 Task: Add Megafood Methyl B12 to the cart.
Action: Mouse pressed left at (31, 94)
Screenshot: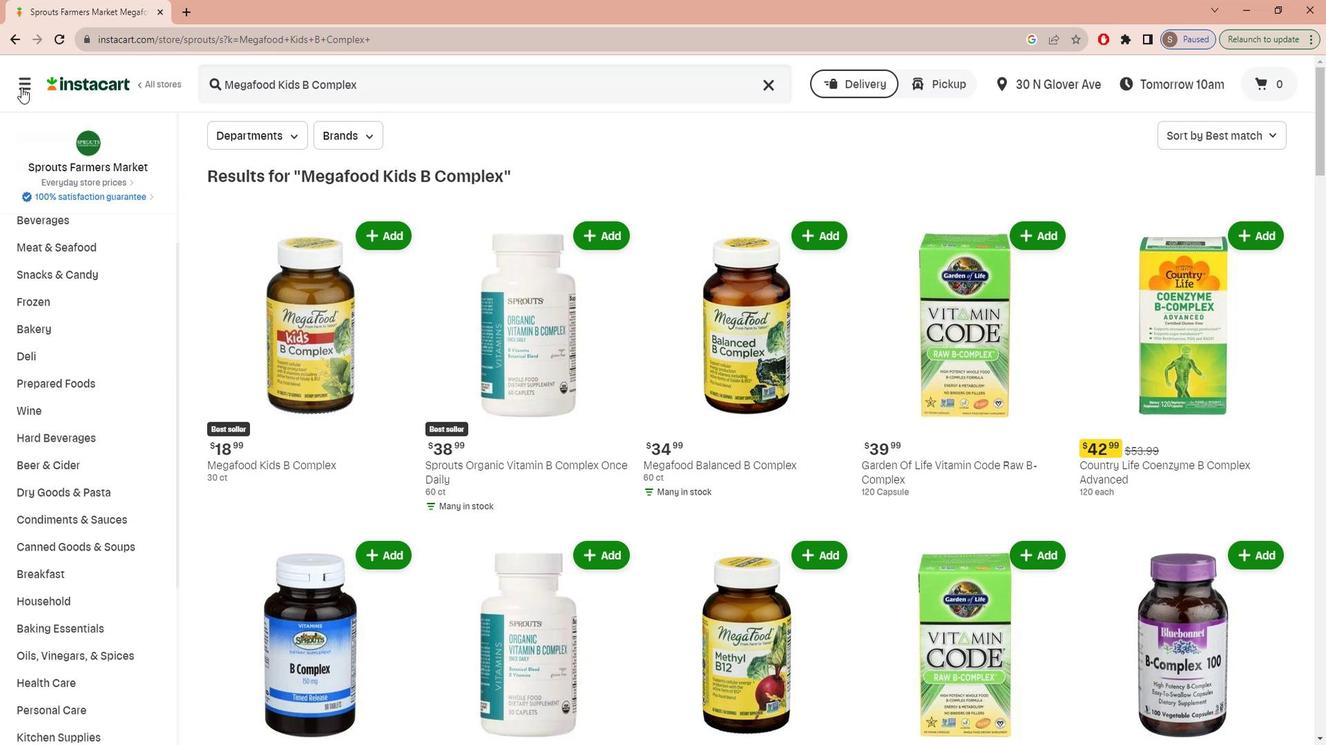 
Action: Mouse moved to (29, 183)
Screenshot: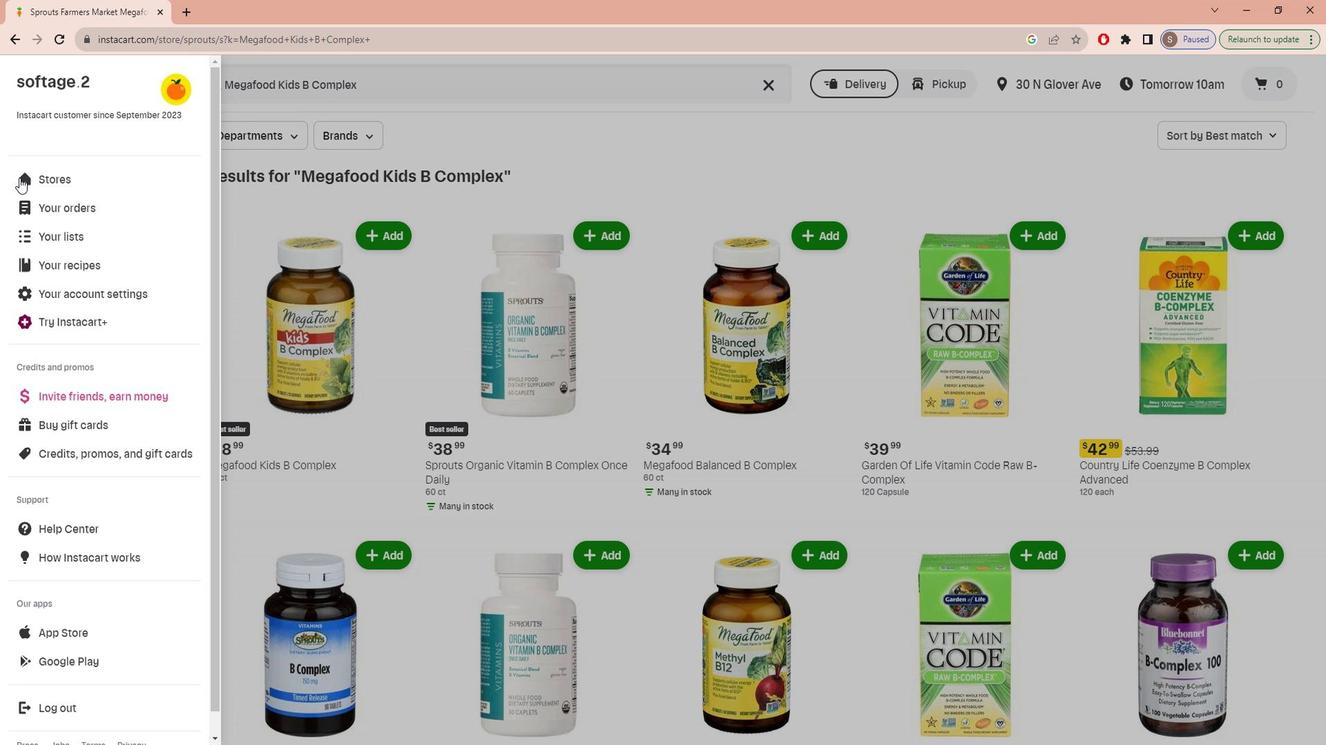 
Action: Mouse pressed left at (29, 183)
Screenshot: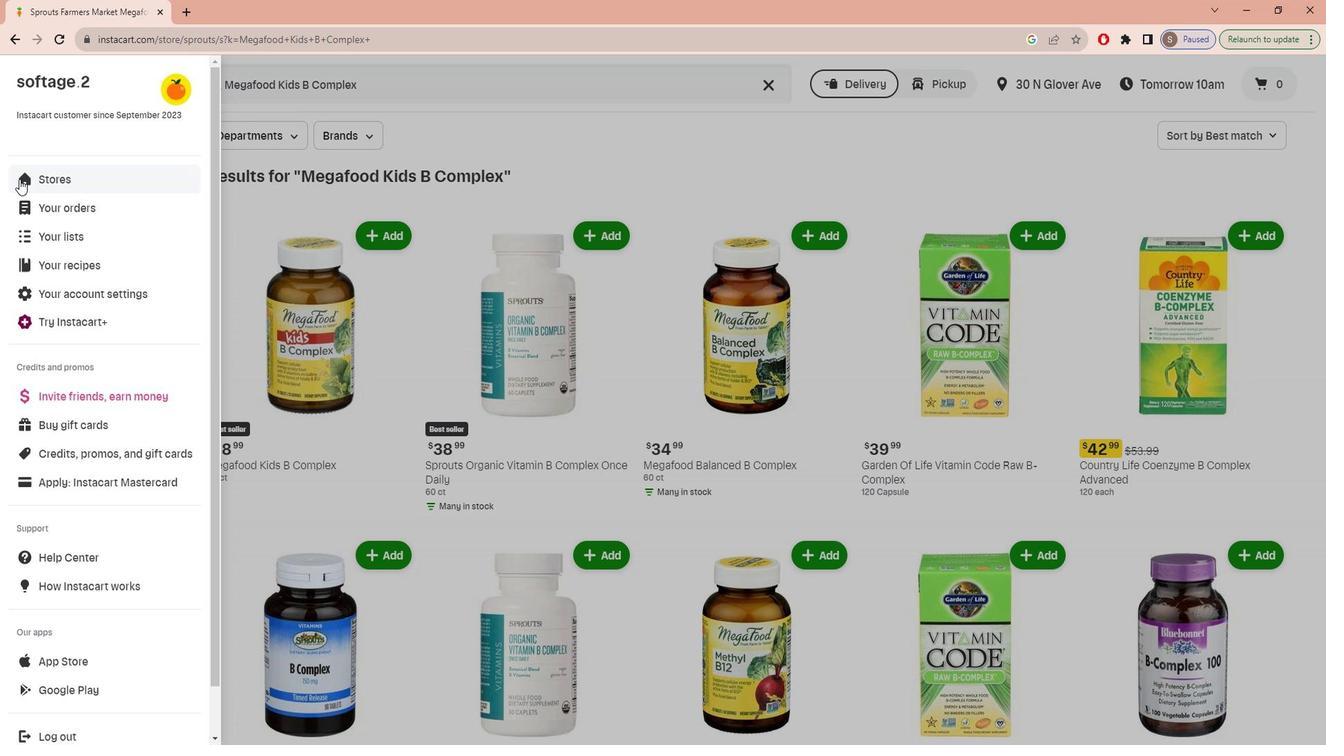 
Action: Mouse moved to (344, 129)
Screenshot: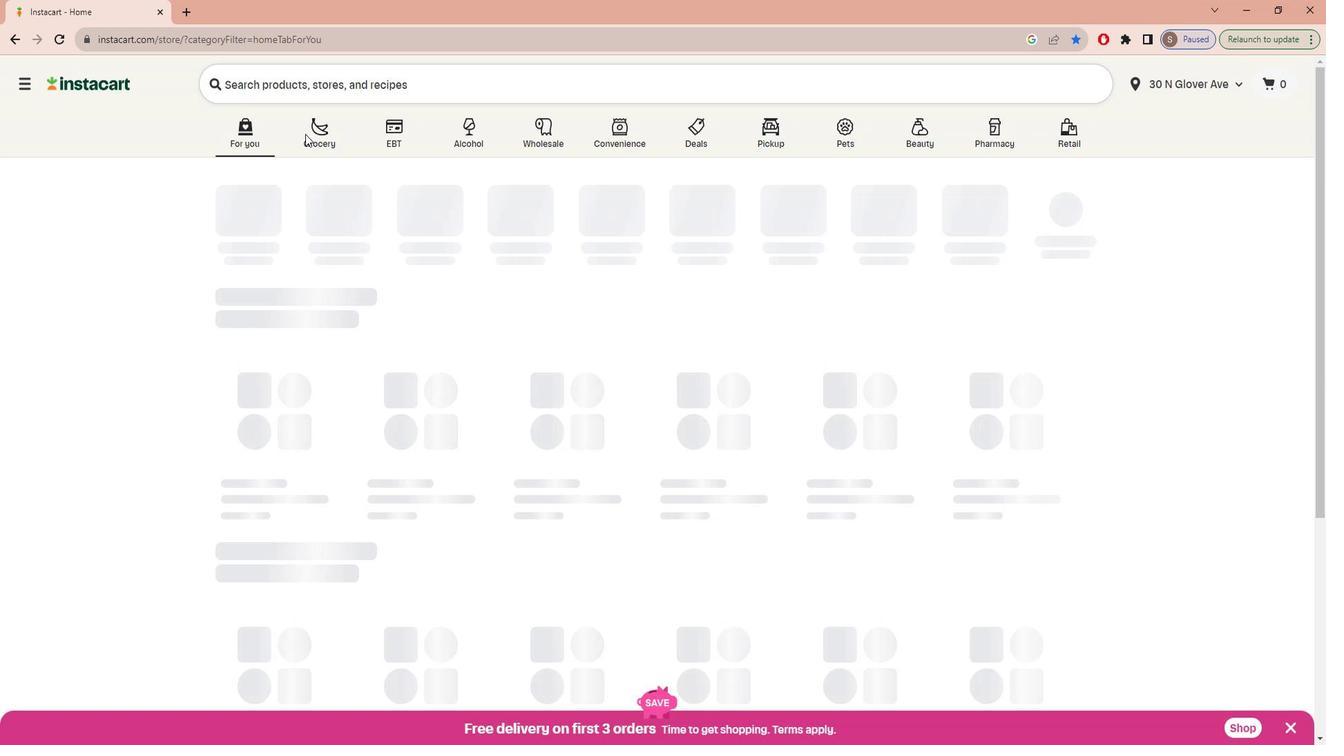 
Action: Mouse pressed left at (344, 129)
Screenshot: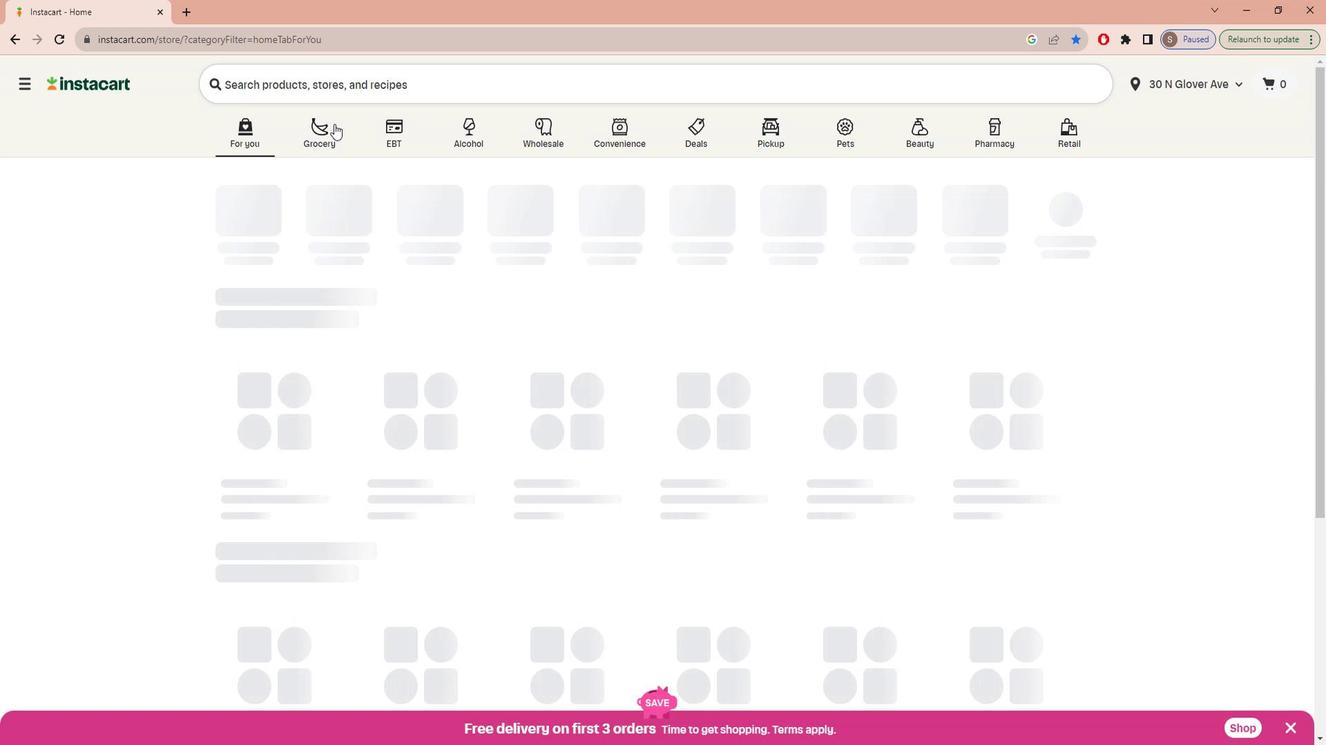 
Action: Mouse moved to (326, 405)
Screenshot: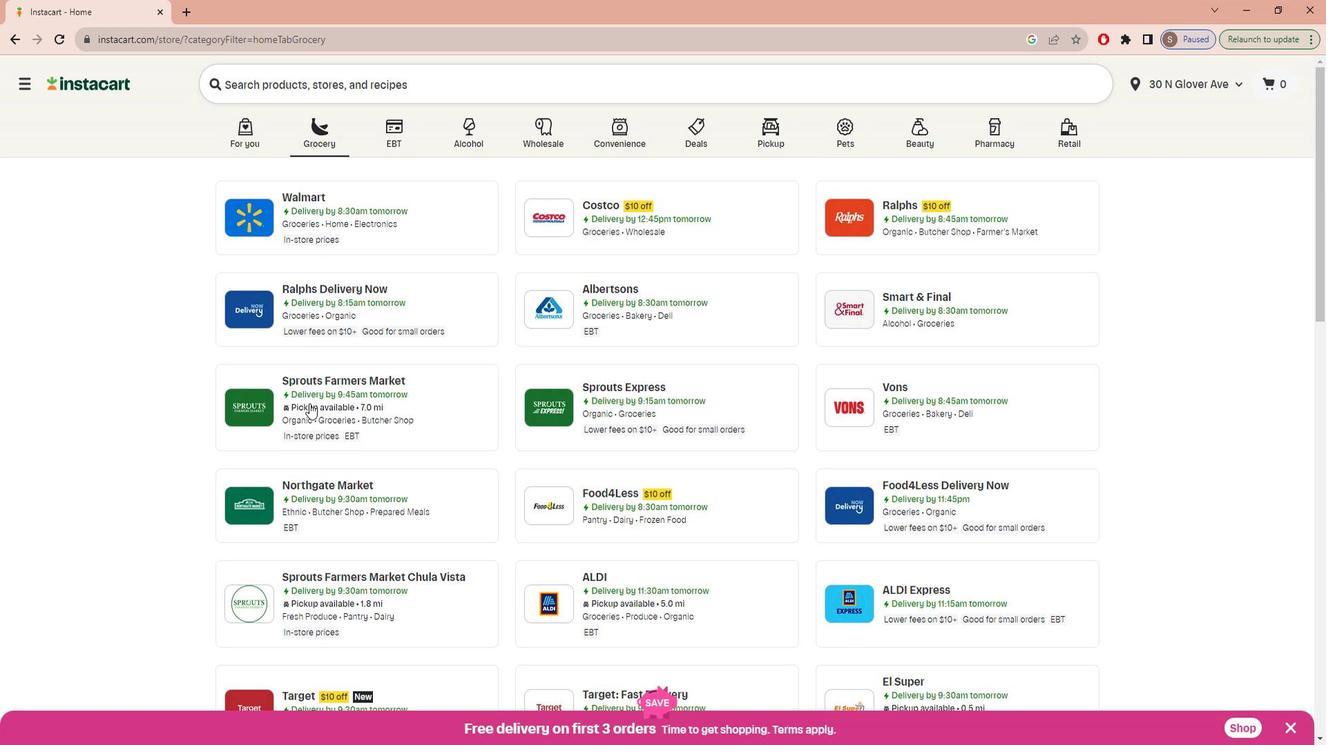 
Action: Mouse pressed left at (326, 405)
Screenshot: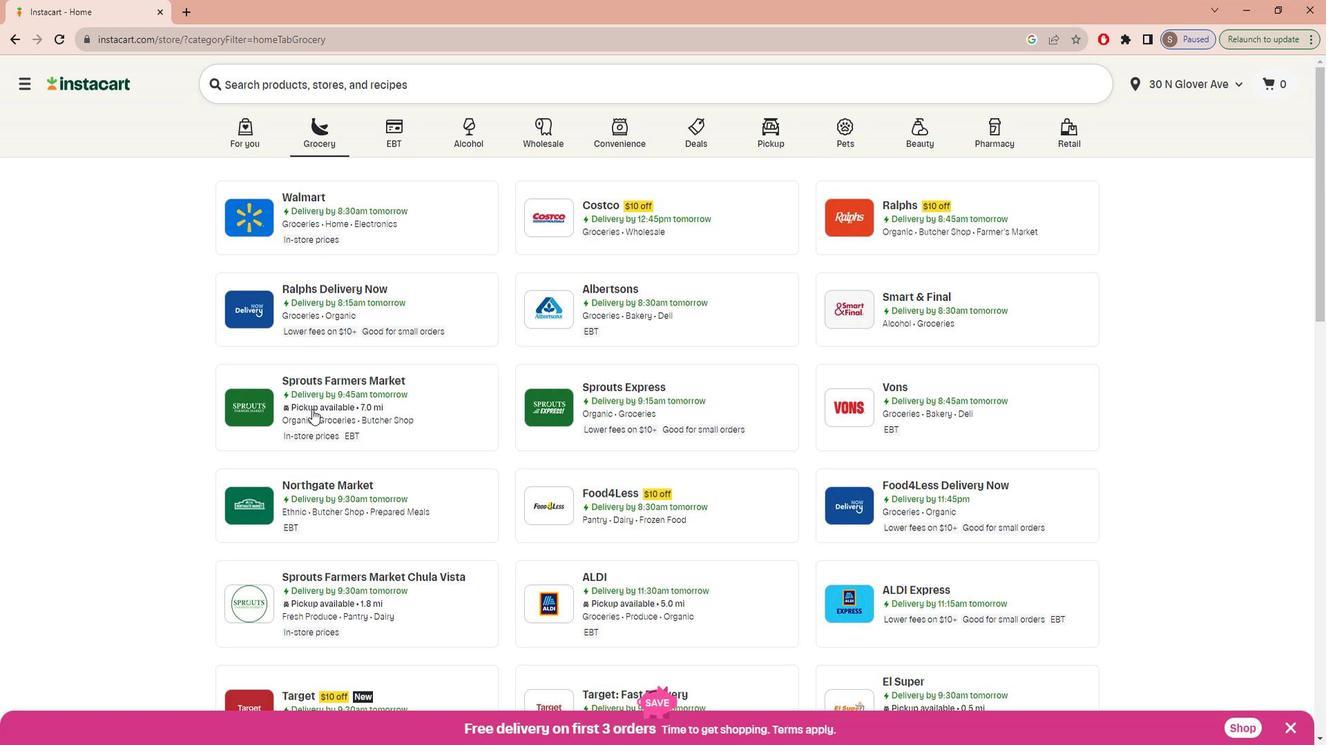 
Action: Mouse moved to (96, 505)
Screenshot: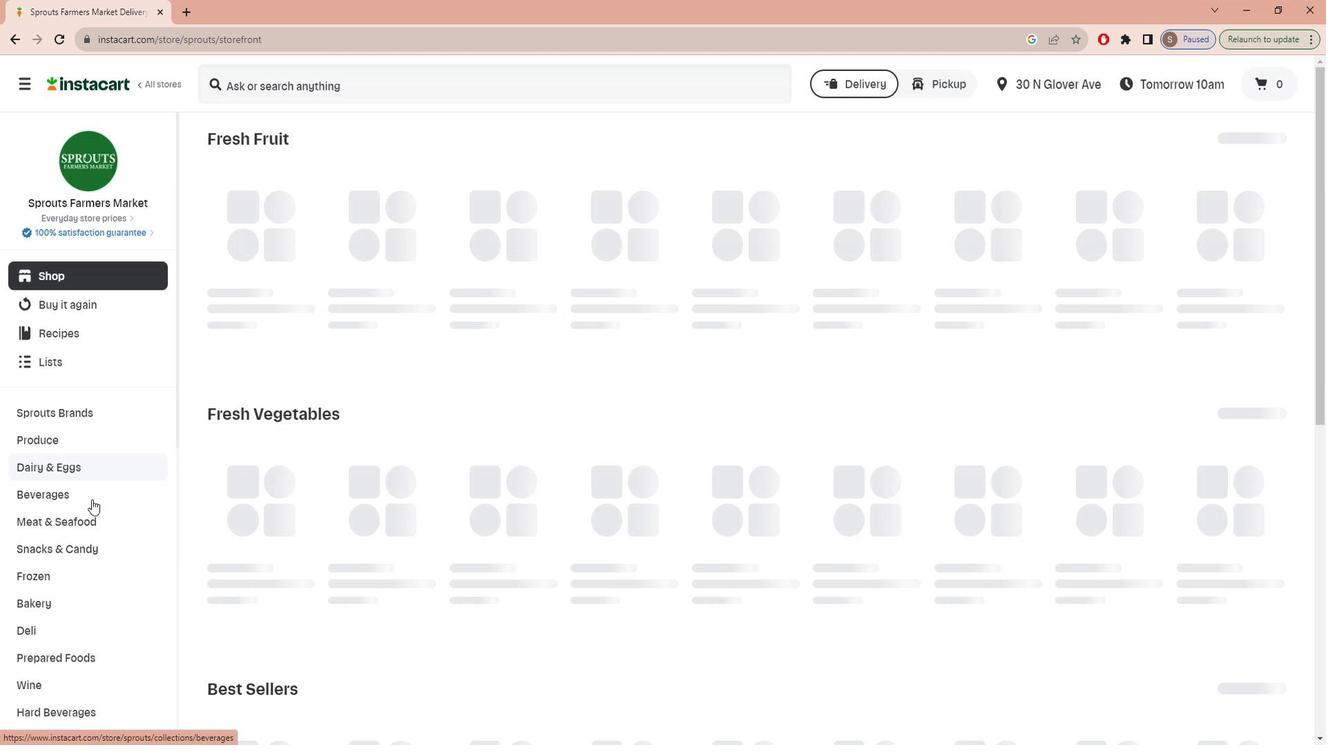 
Action: Mouse scrolled (96, 504) with delta (0, 0)
Screenshot: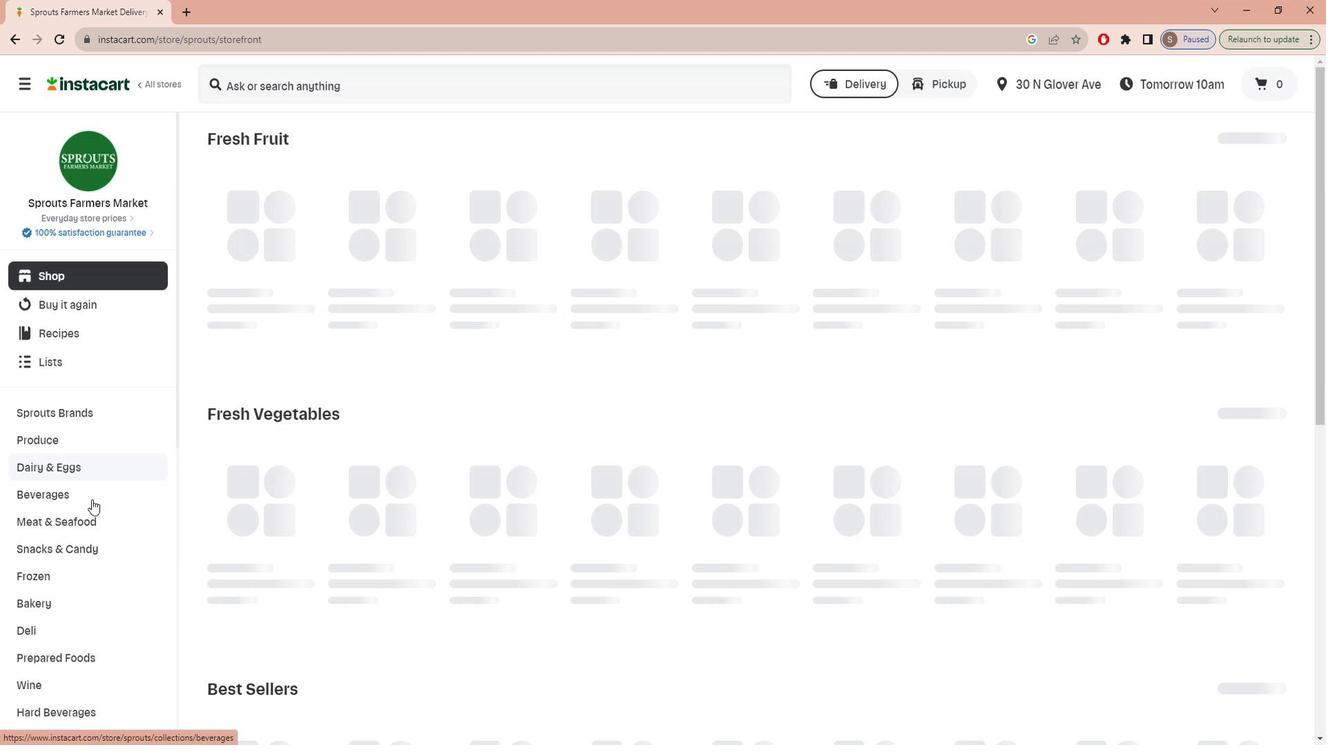 
Action: Mouse moved to (96, 506)
Screenshot: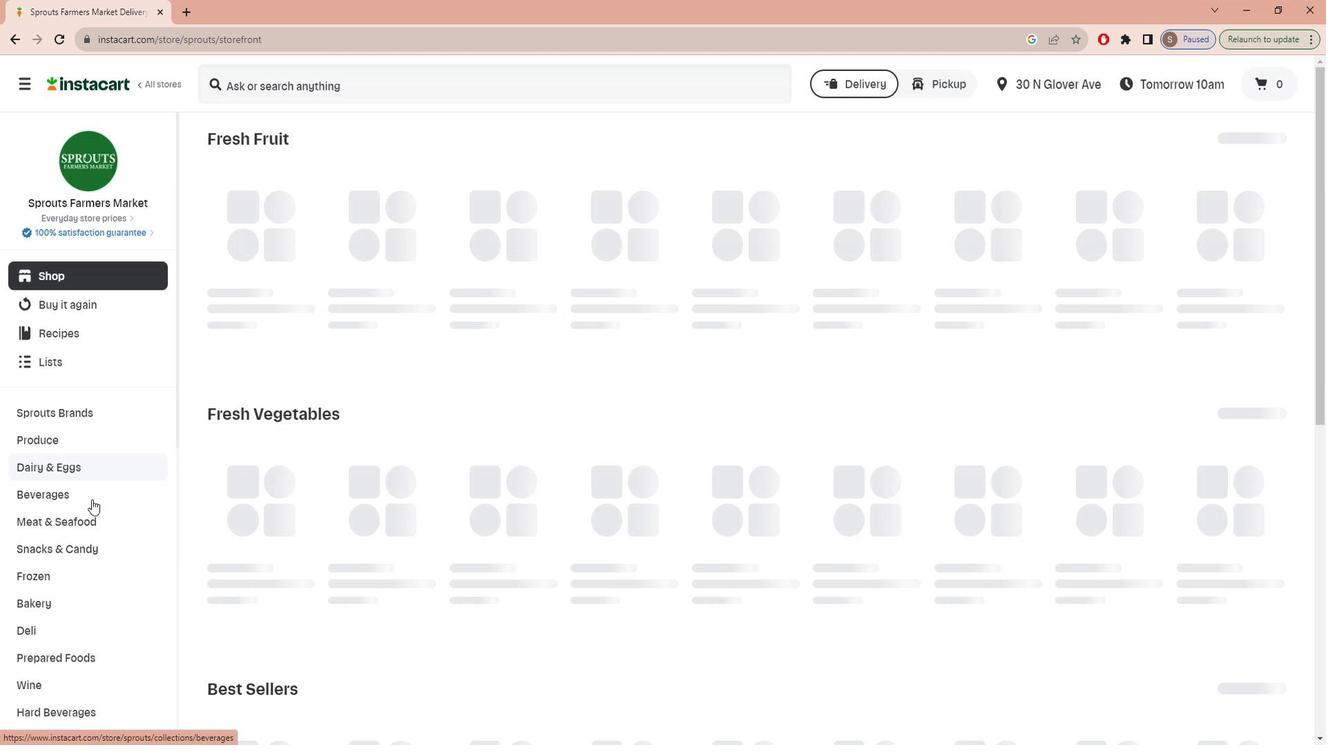 
Action: Mouse scrolled (96, 506) with delta (0, 0)
Screenshot: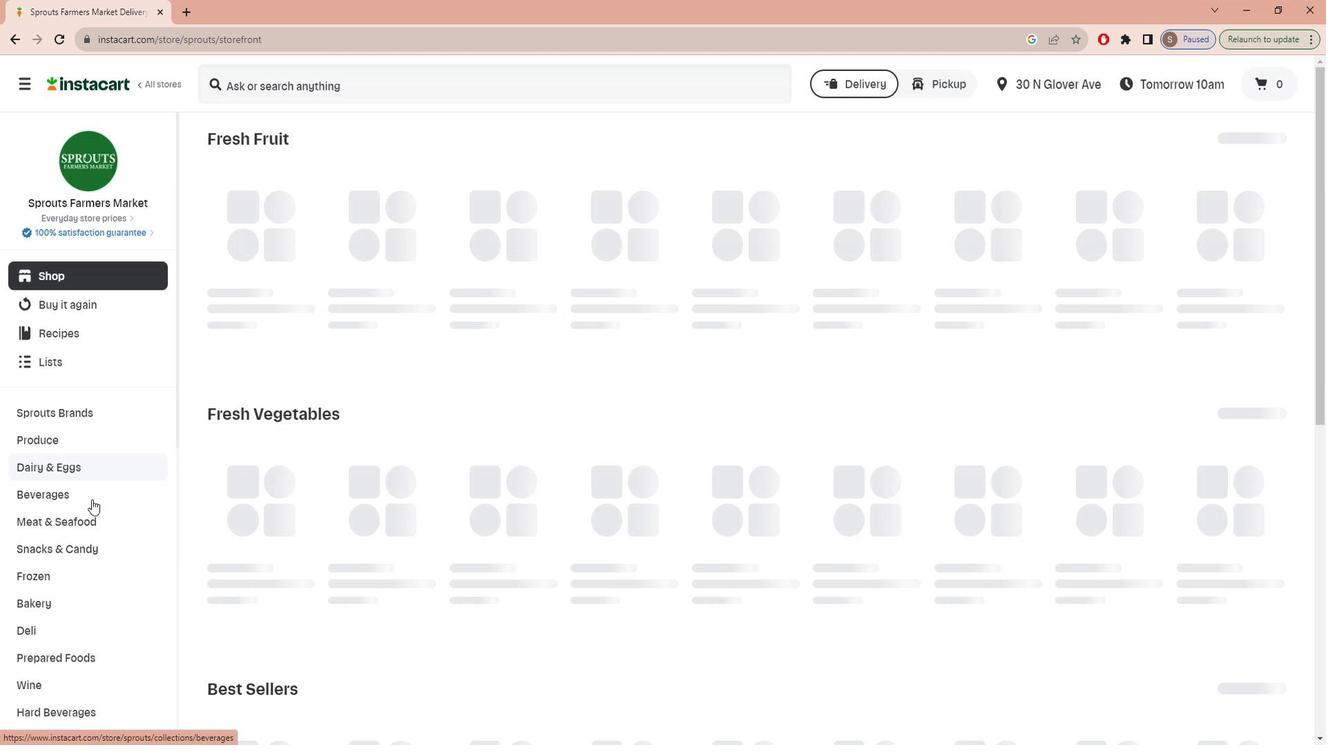 
Action: Mouse moved to (95, 509)
Screenshot: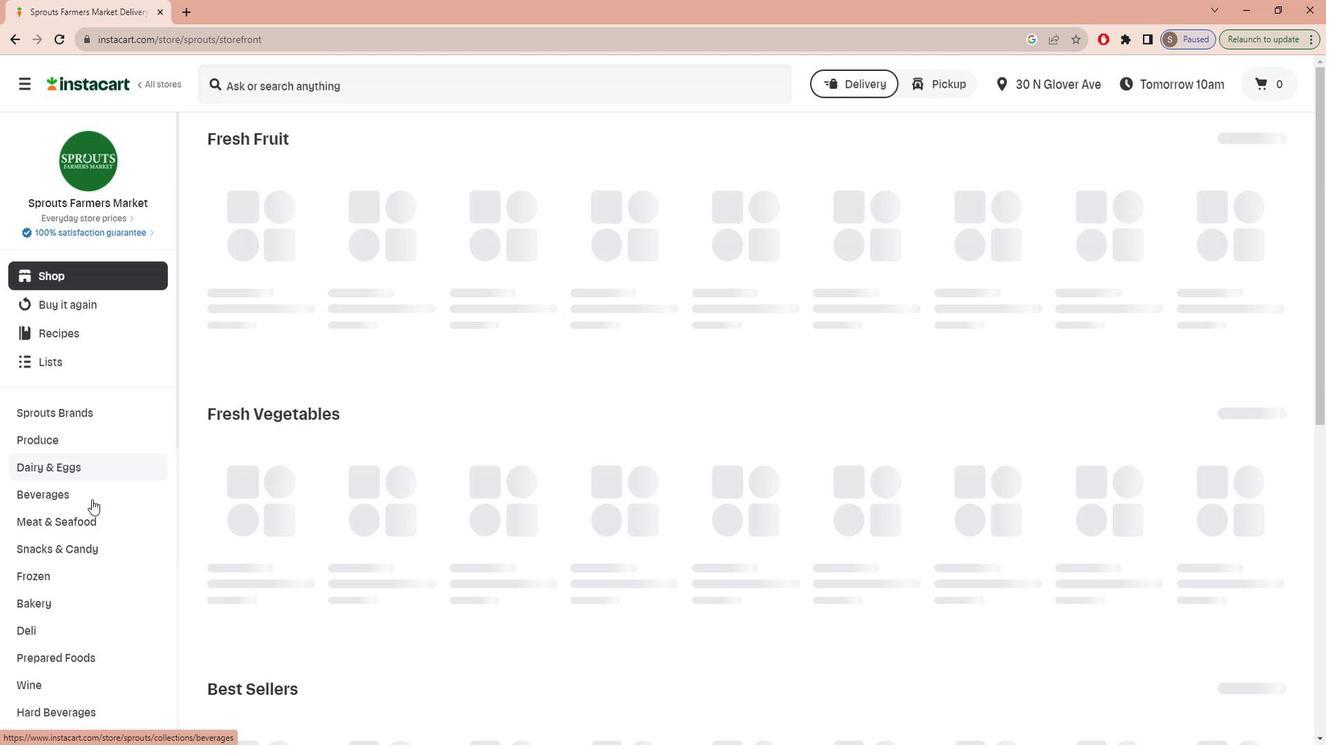 
Action: Mouse scrolled (95, 508) with delta (0, 0)
Screenshot: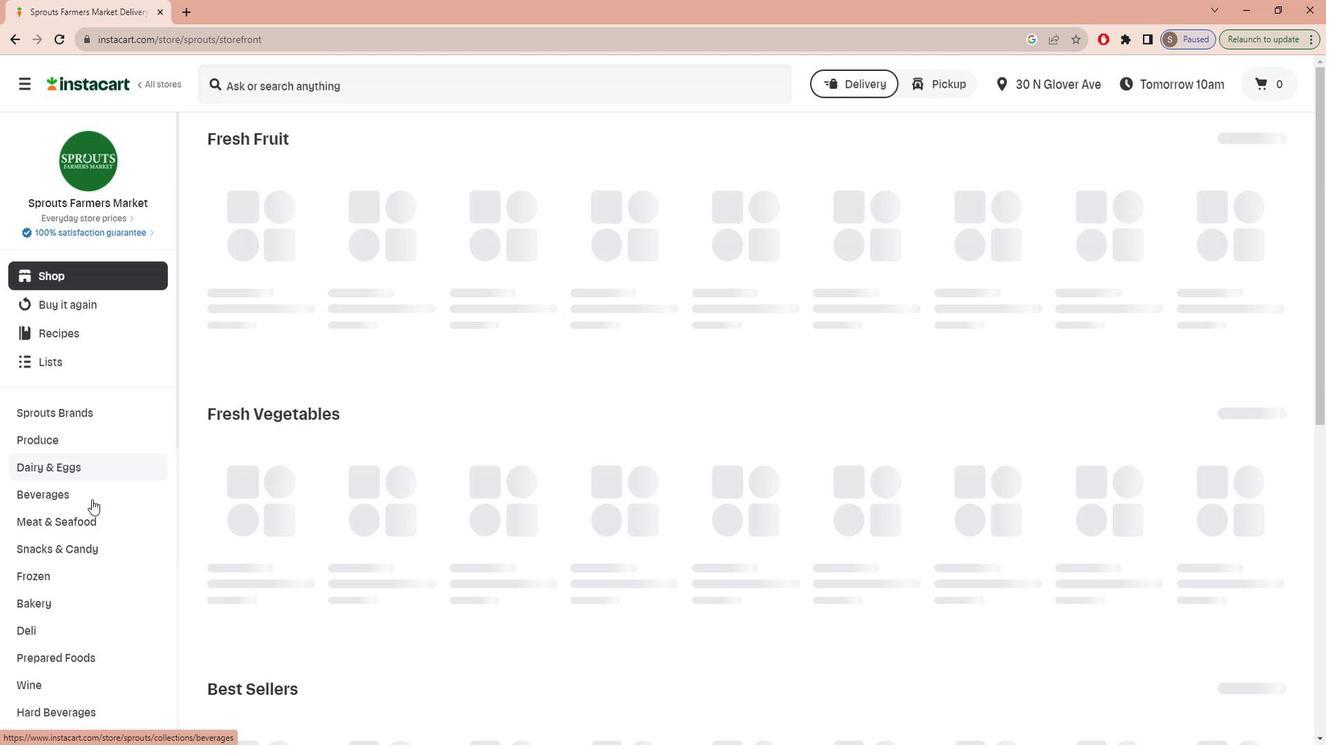 
Action: Mouse moved to (95, 509)
Screenshot: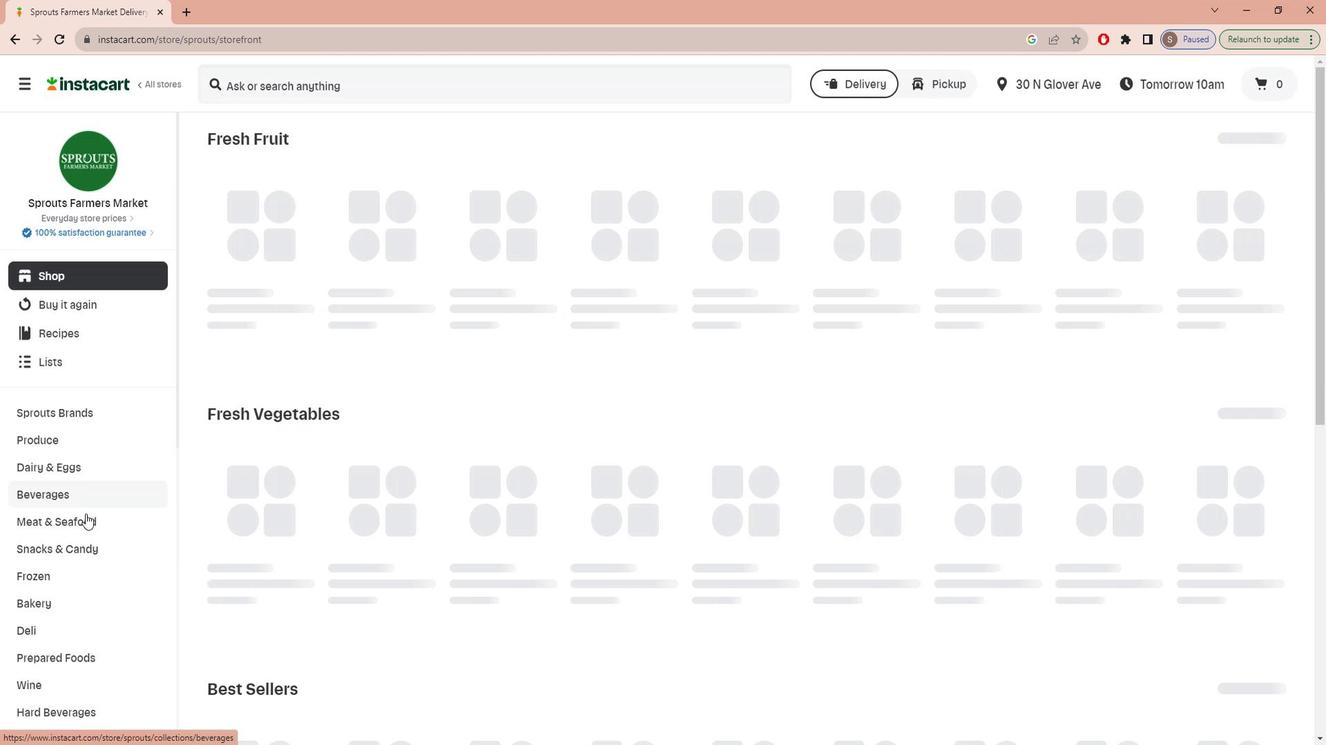 
Action: Mouse scrolled (95, 509) with delta (0, 0)
Screenshot: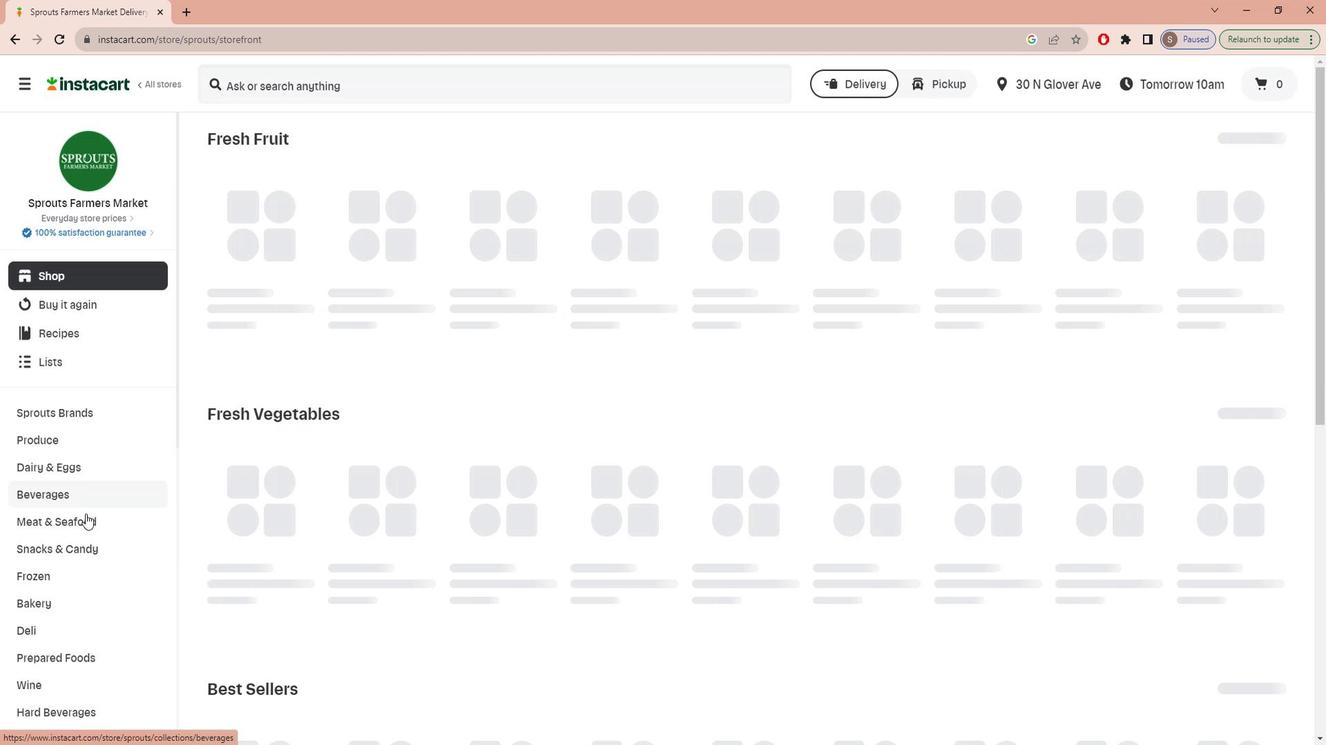 
Action: Mouse scrolled (95, 509) with delta (0, 0)
Screenshot: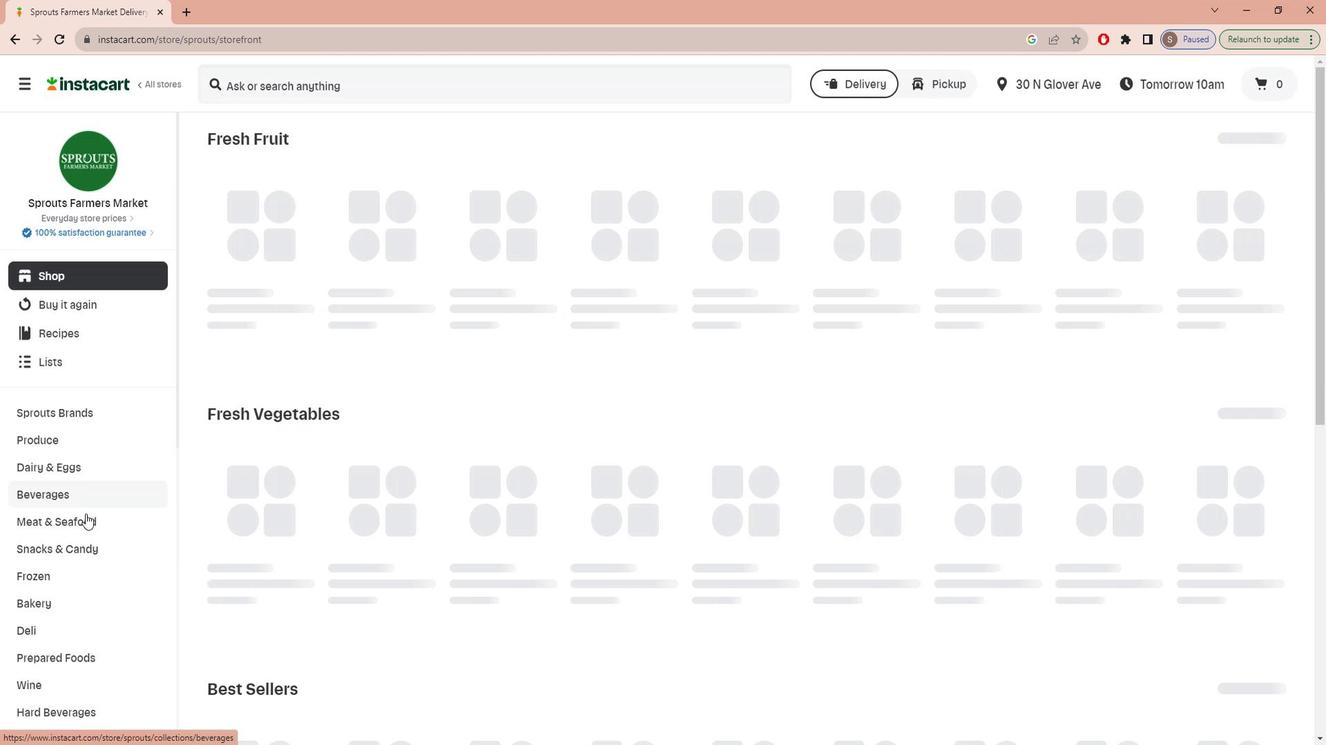 
Action: Mouse scrolled (95, 509) with delta (0, 0)
Screenshot: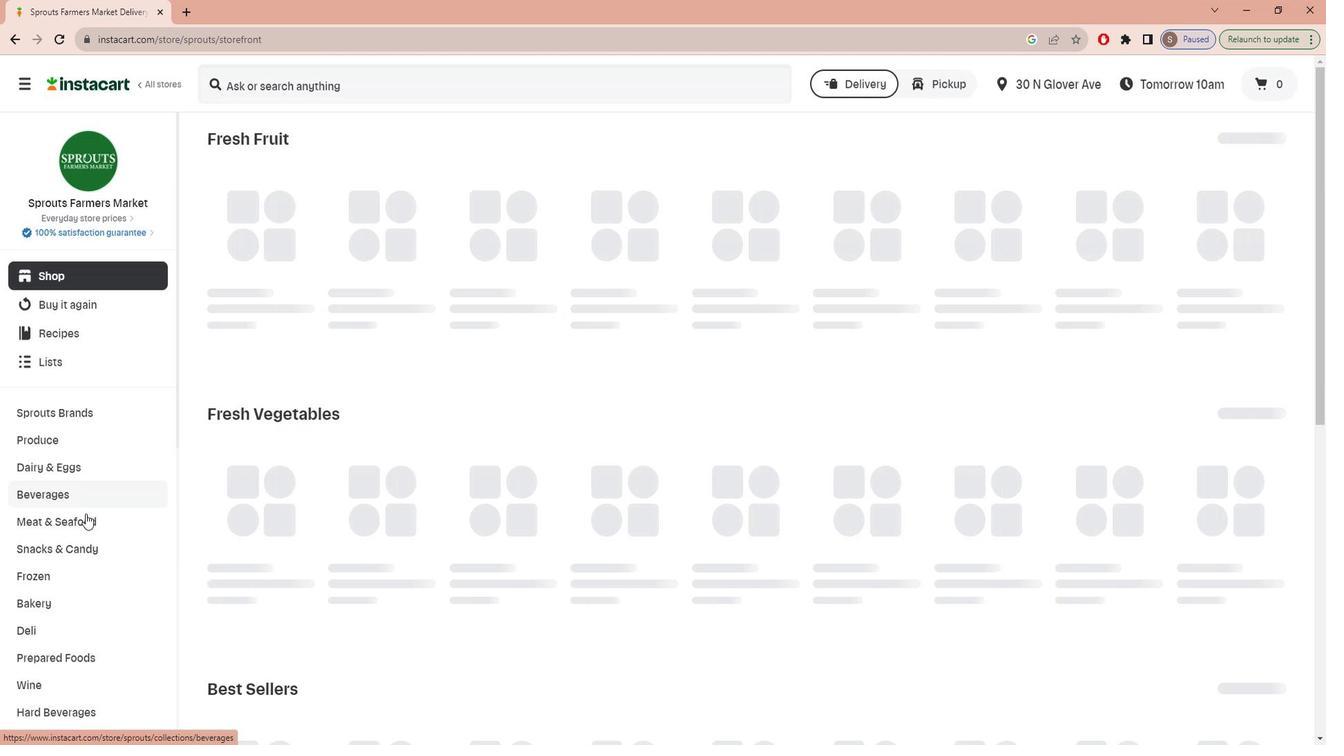 
Action: Mouse scrolled (95, 509) with delta (0, 0)
Screenshot: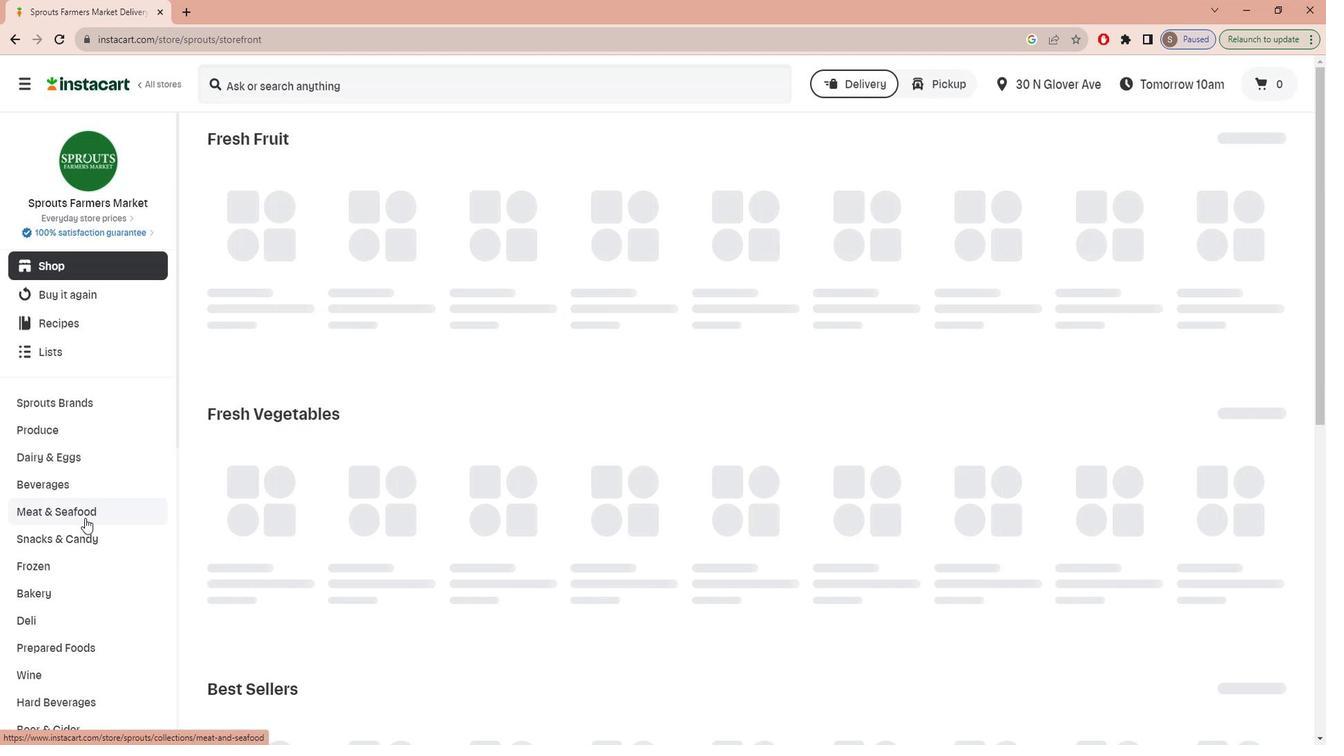 
Action: Mouse moved to (95, 510)
Screenshot: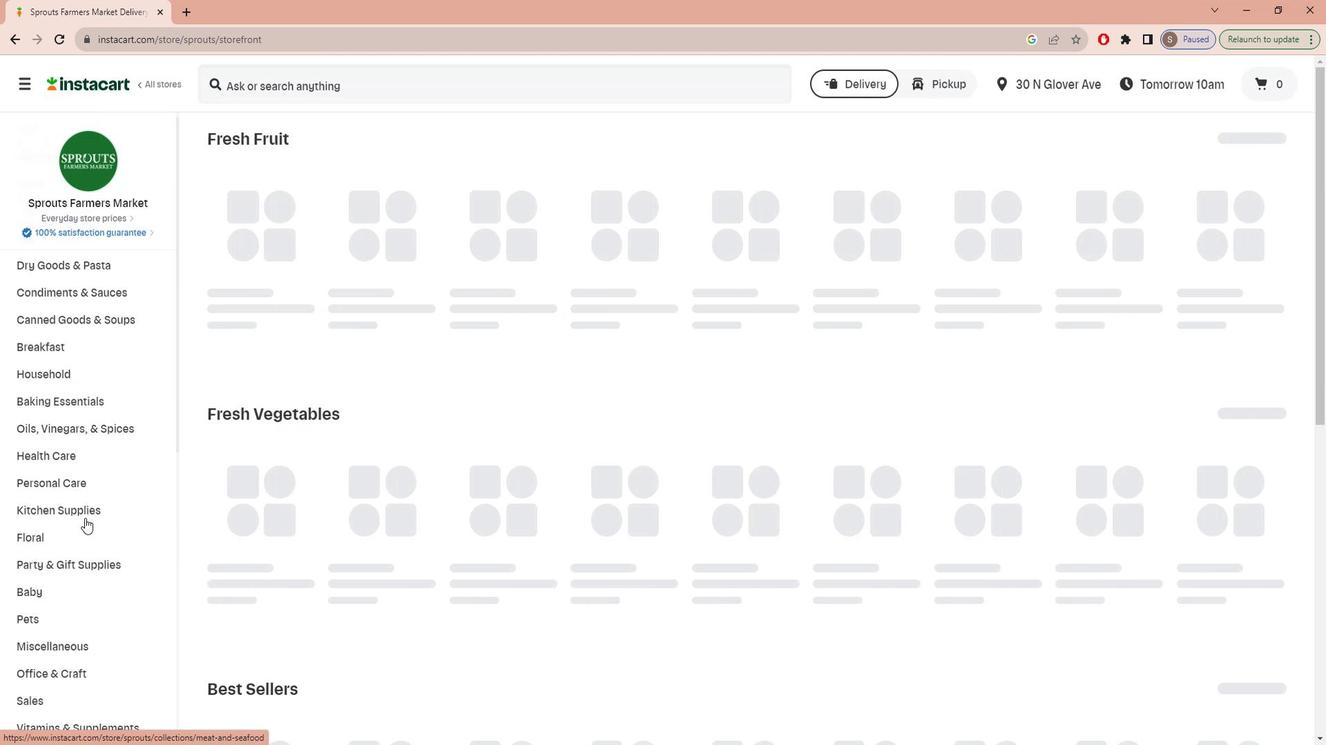
Action: Mouse scrolled (95, 509) with delta (0, 0)
Screenshot: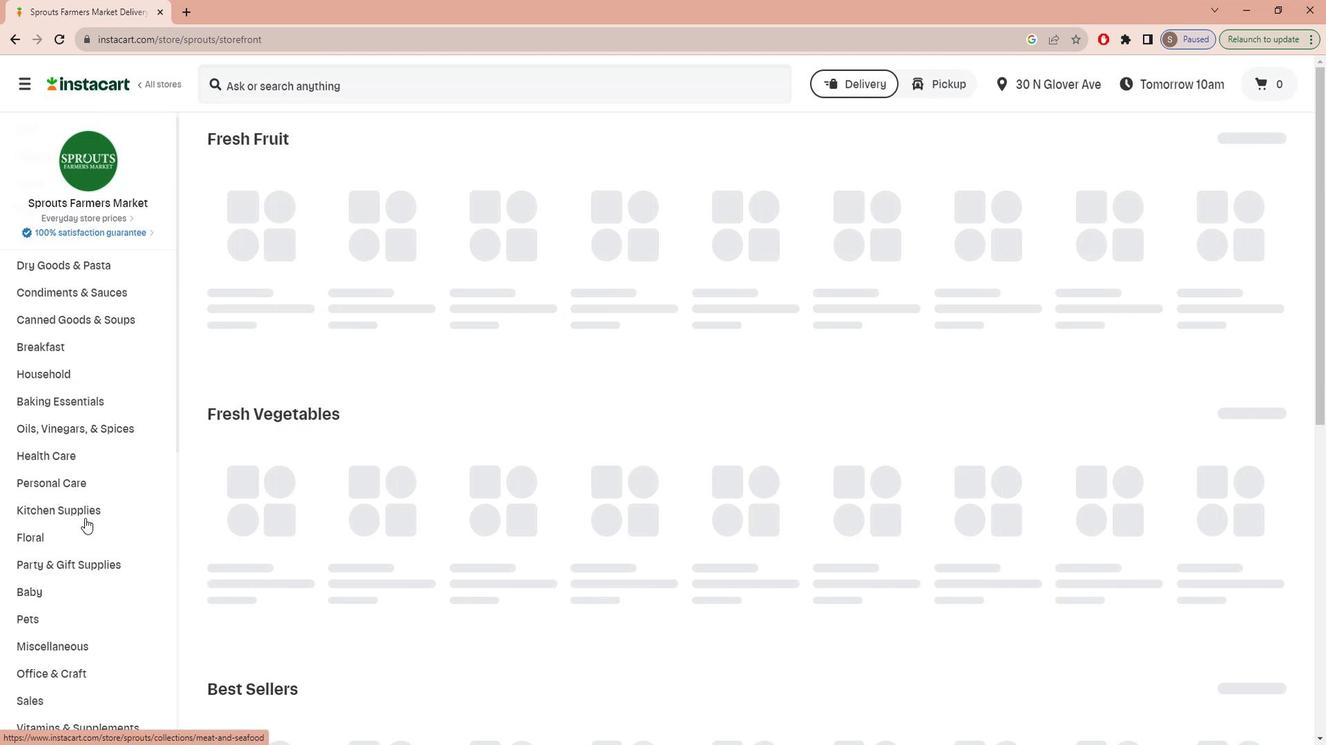 
Action: Mouse moved to (95, 512)
Screenshot: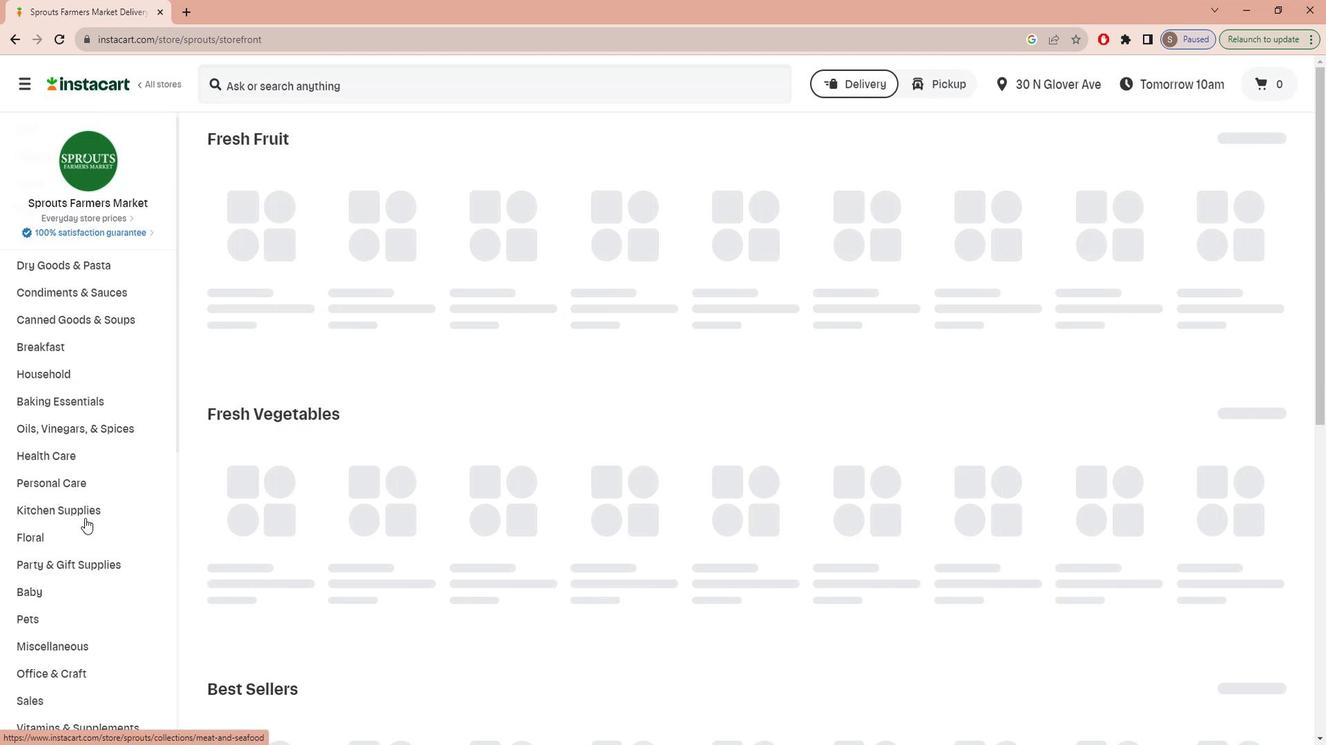 
Action: Mouse scrolled (95, 511) with delta (0, 0)
Screenshot: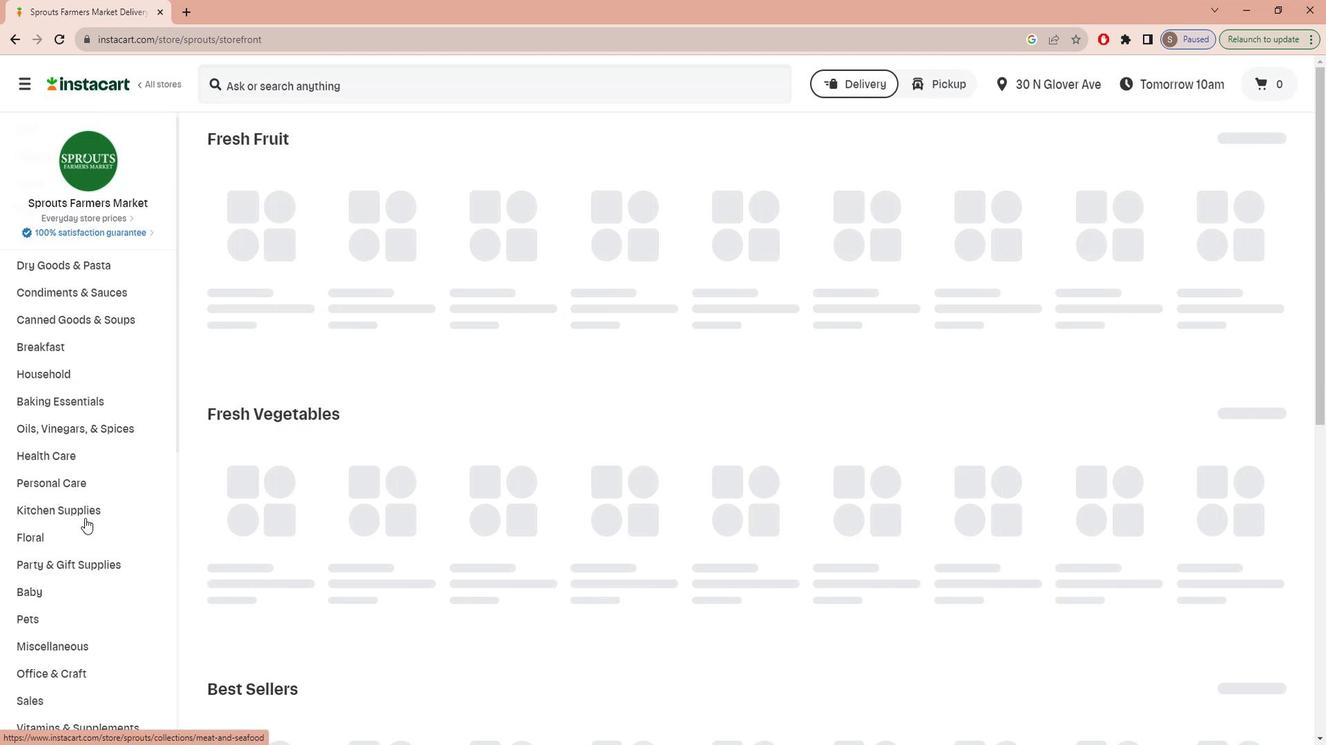 
Action: Mouse moved to (95, 513)
Screenshot: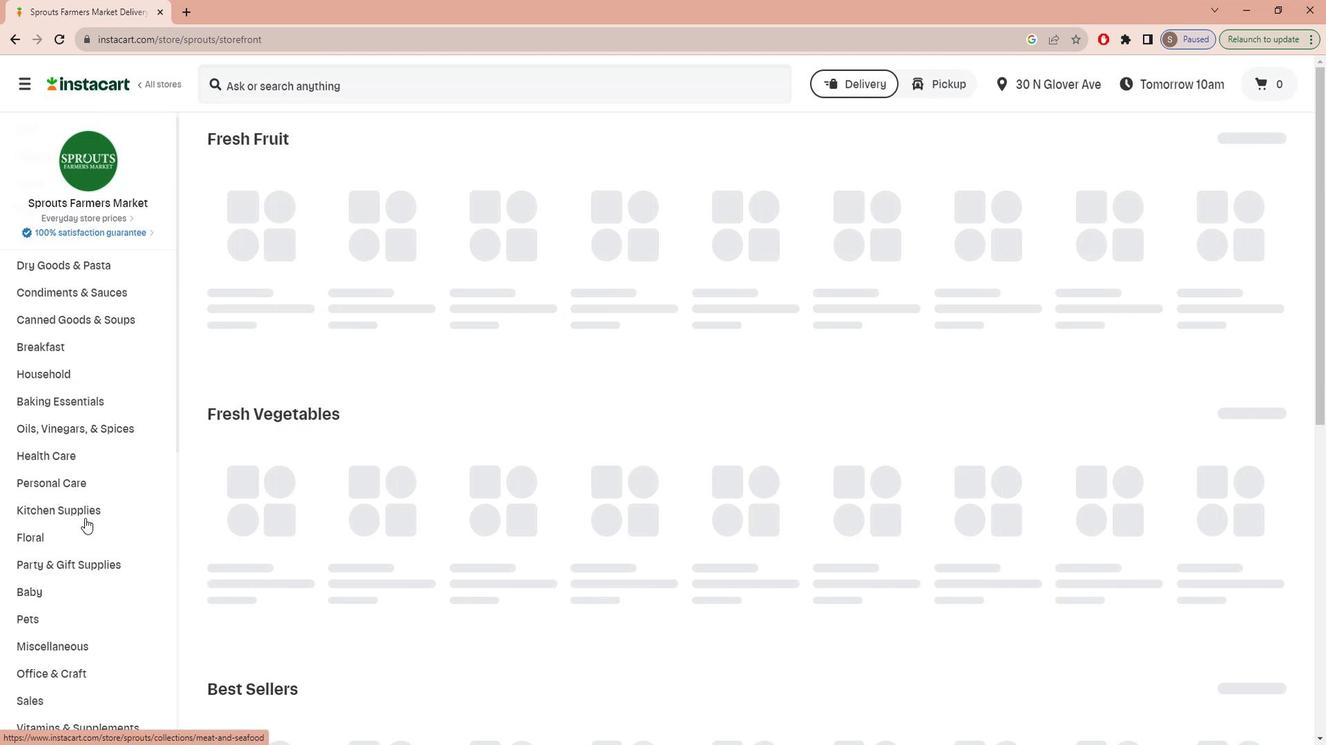 
Action: Mouse scrolled (95, 512) with delta (0, 0)
Screenshot: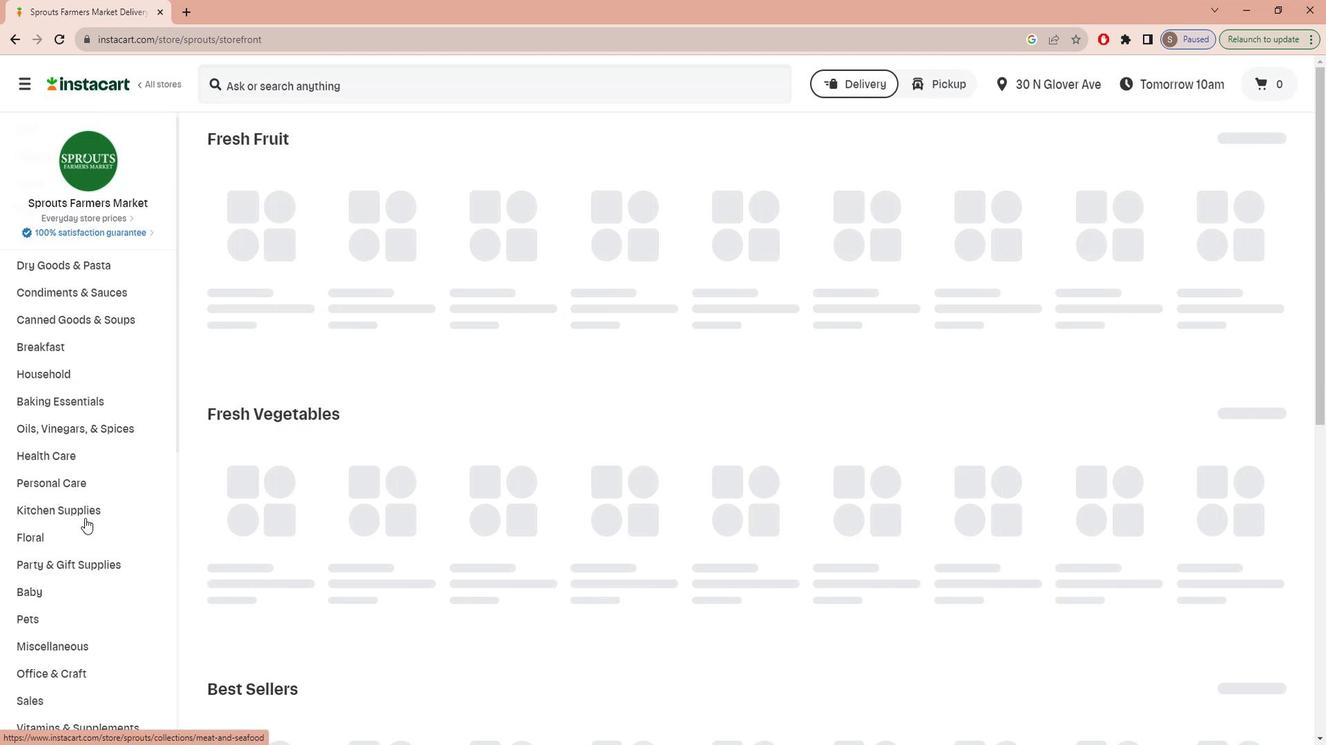 
Action: Mouse scrolled (95, 512) with delta (0, 0)
Screenshot: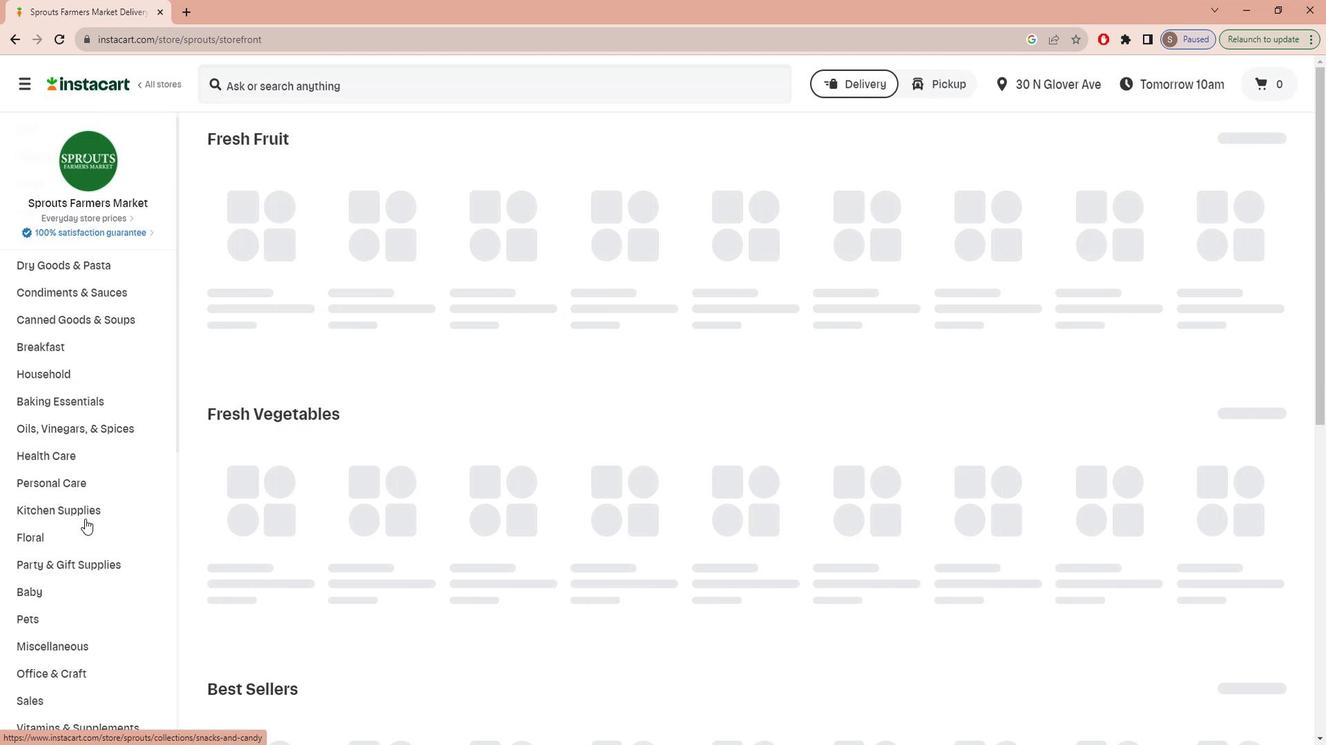 
Action: Mouse scrolled (95, 512) with delta (0, 0)
Screenshot: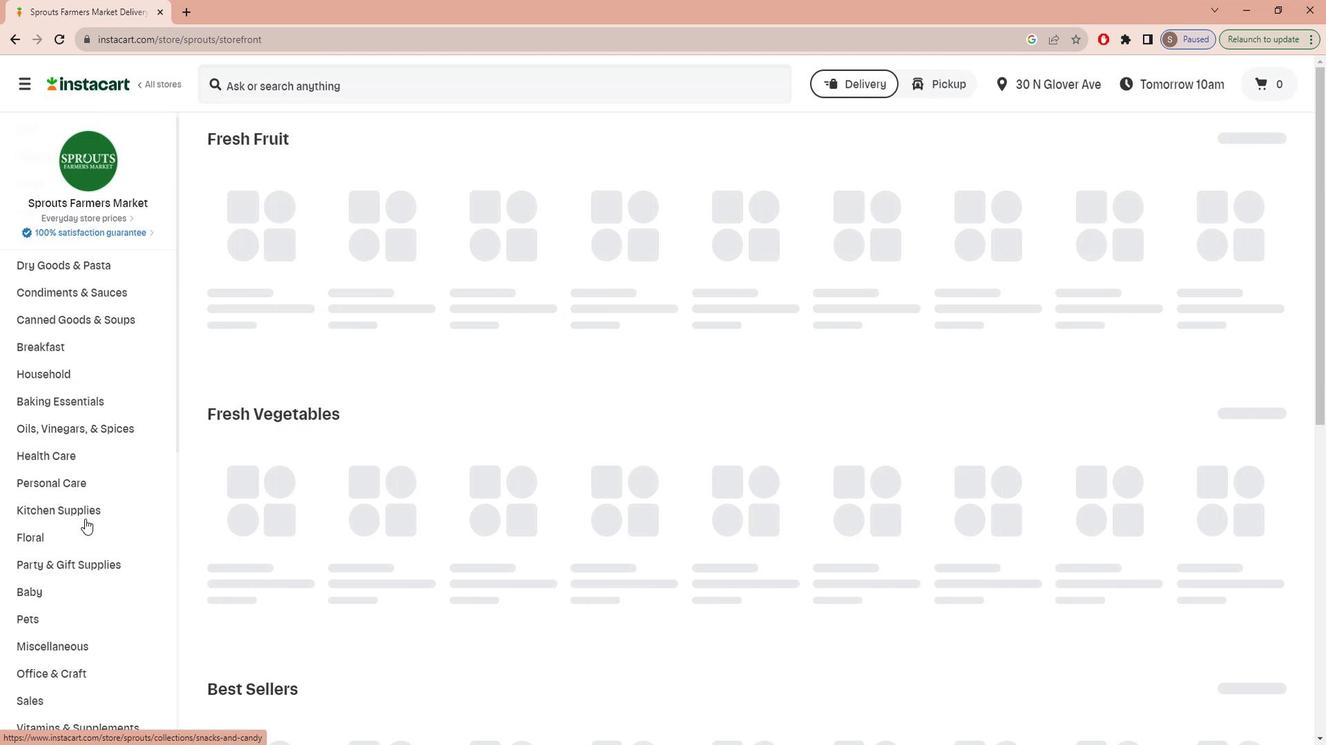 
Action: Mouse moved to (96, 513)
Screenshot: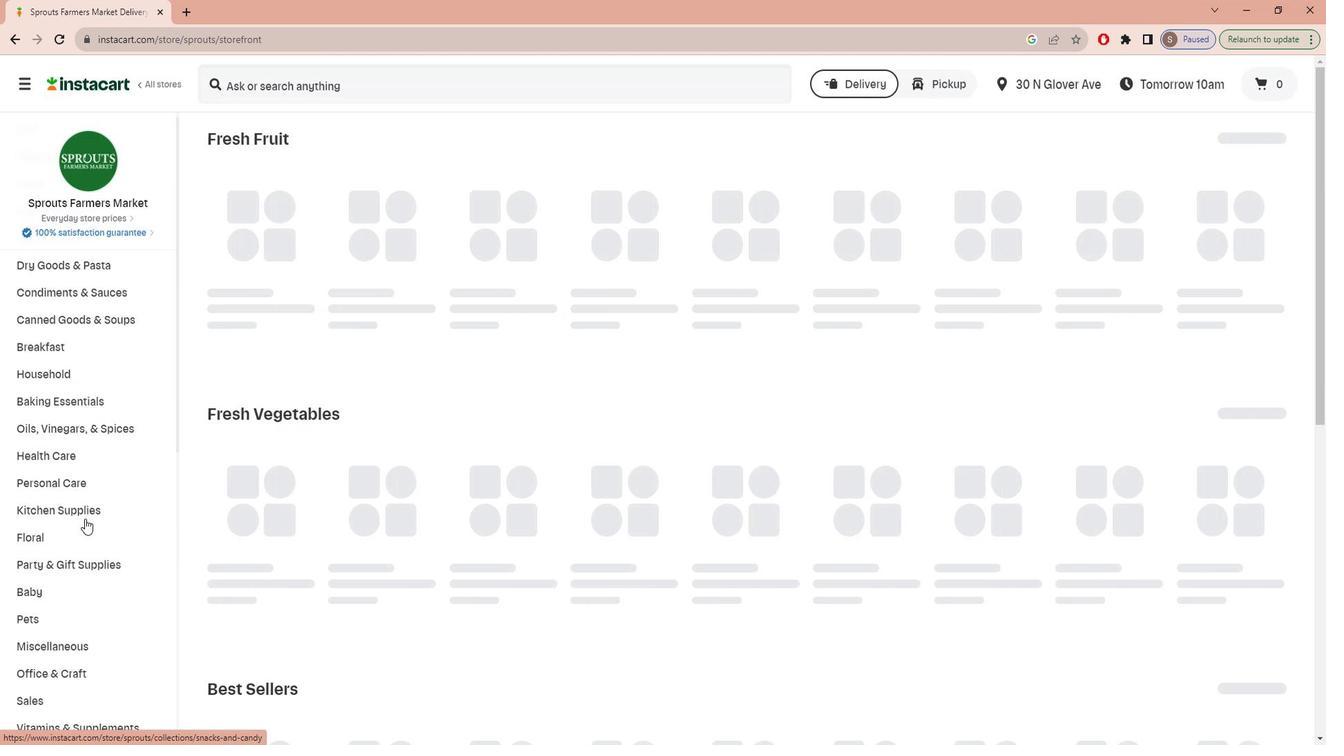 
Action: Mouse scrolled (96, 513) with delta (0, 0)
Screenshot: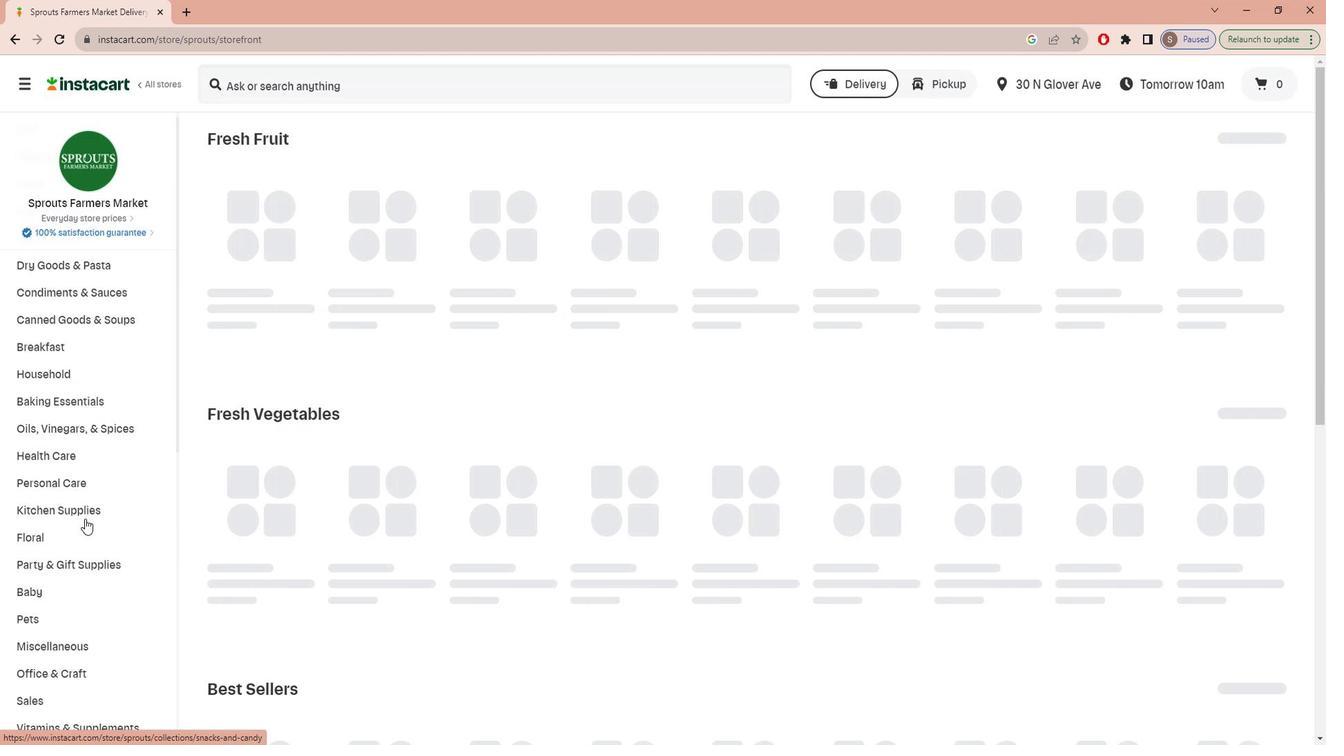 
Action: Mouse moved to (89, 663)
Screenshot: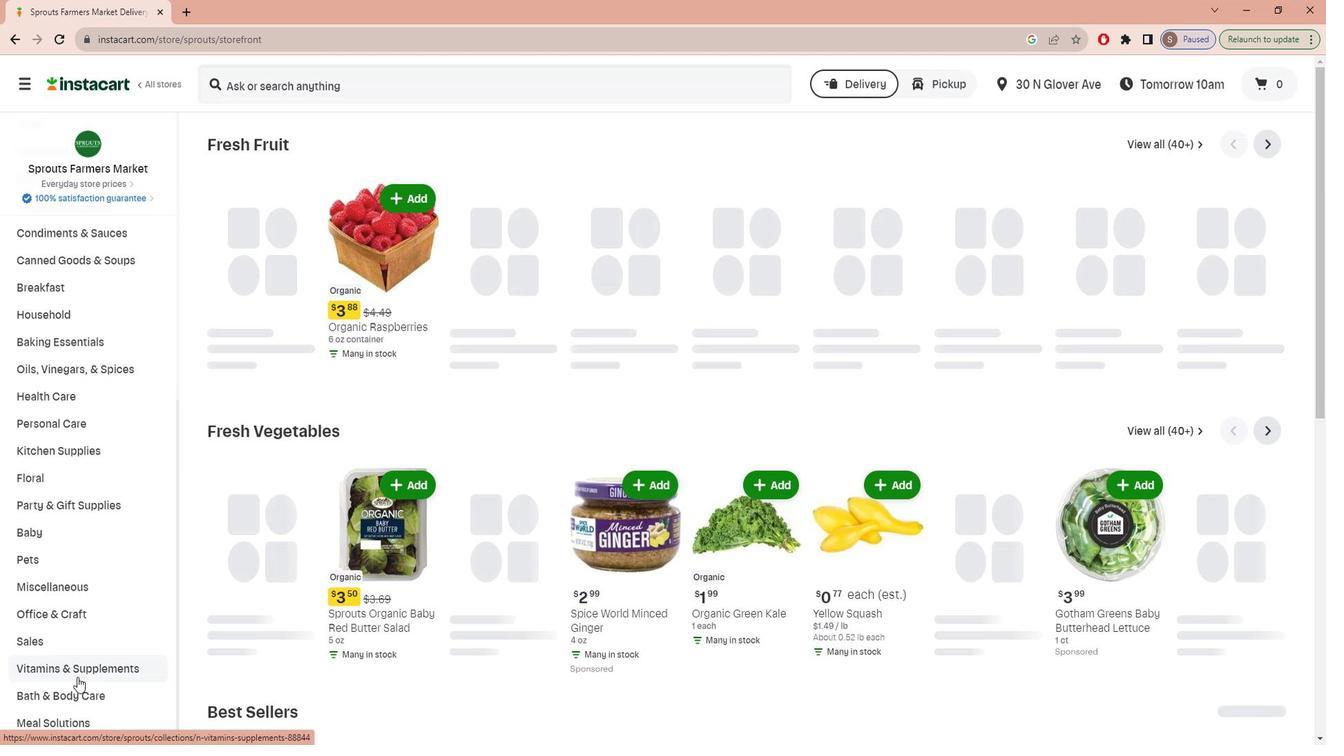 
Action: Mouse pressed left at (89, 663)
Screenshot: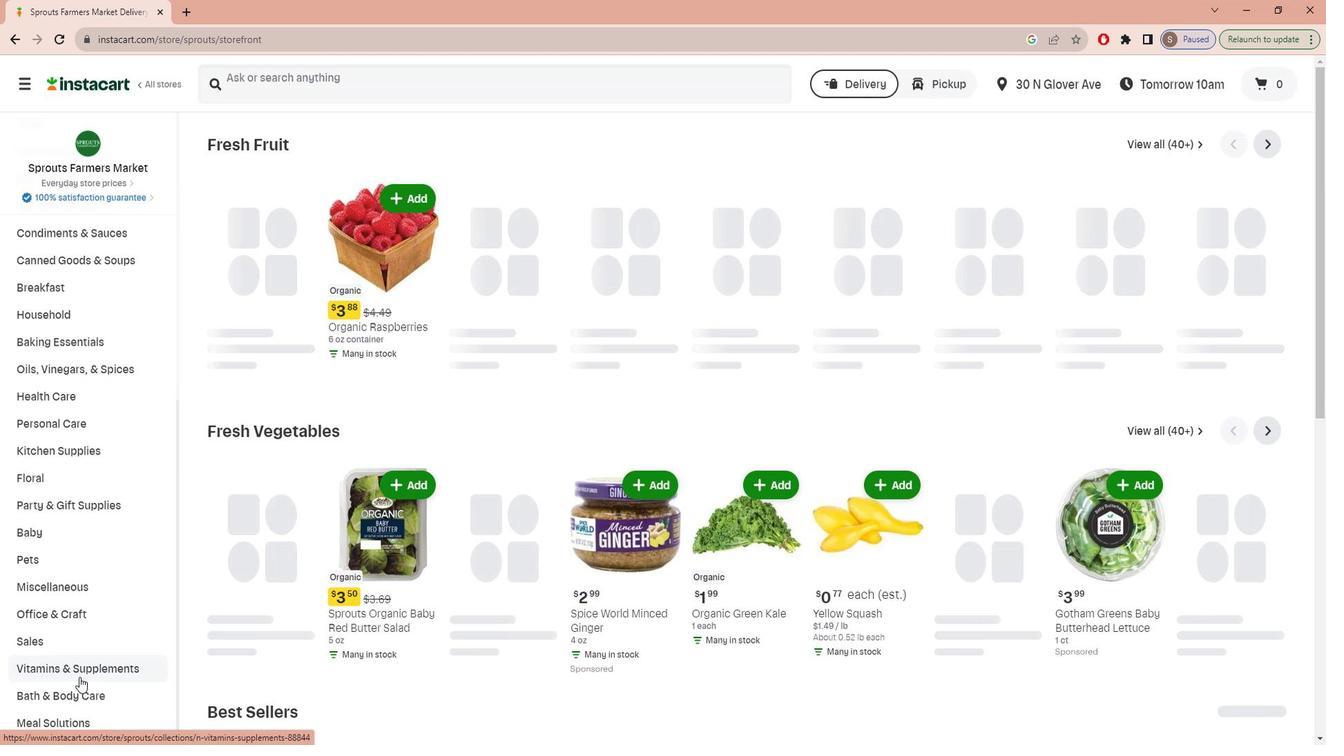 
Action: Mouse moved to (1289, 184)
Screenshot: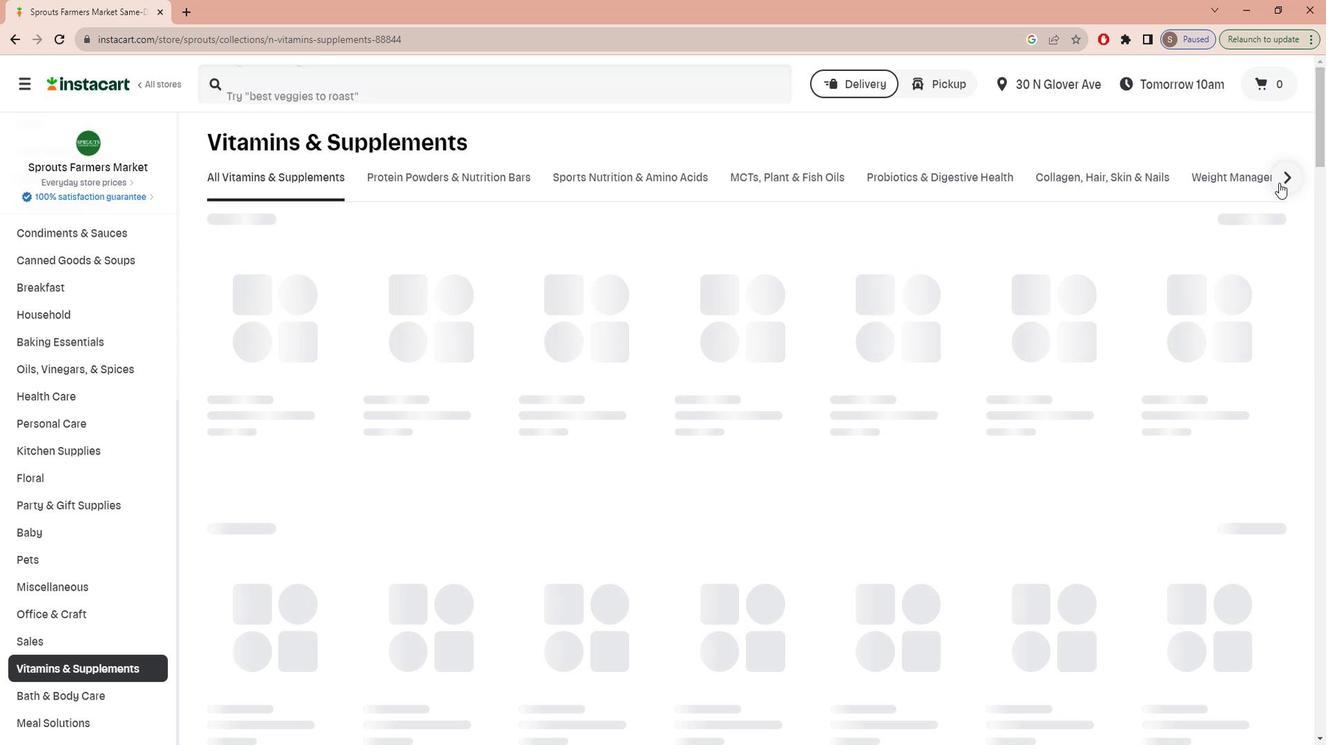 
Action: Mouse pressed left at (1289, 184)
Screenshot: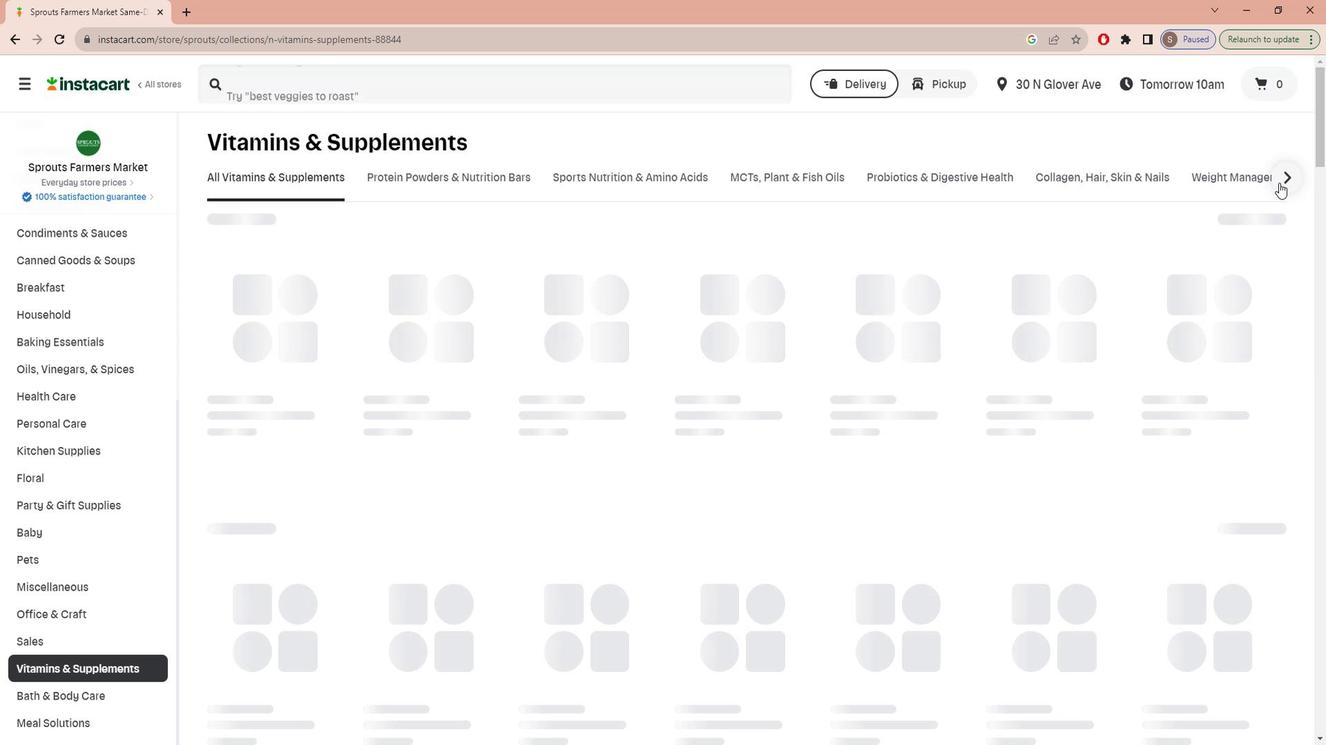 
Action: Mouse moved to (951, 183)
Screenshot: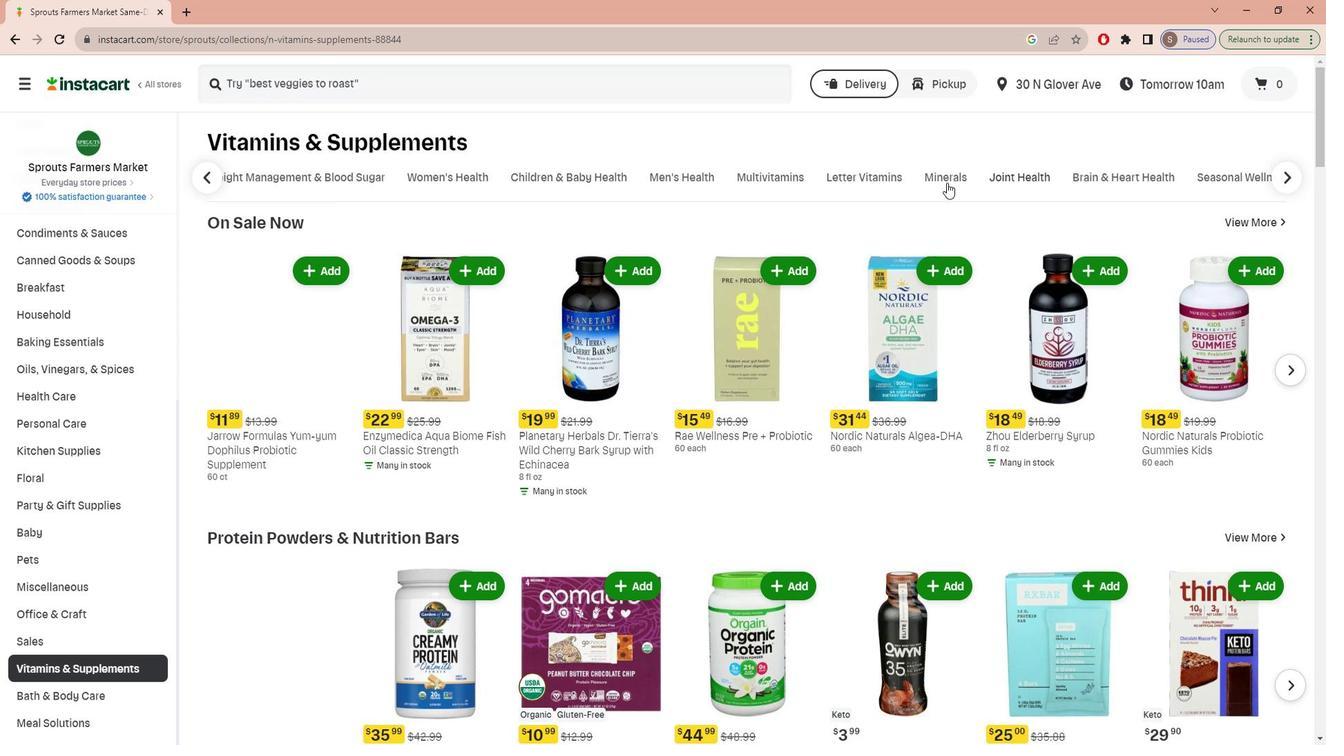 
Action: Mouse pressed left at (951, 183)
Screenshot: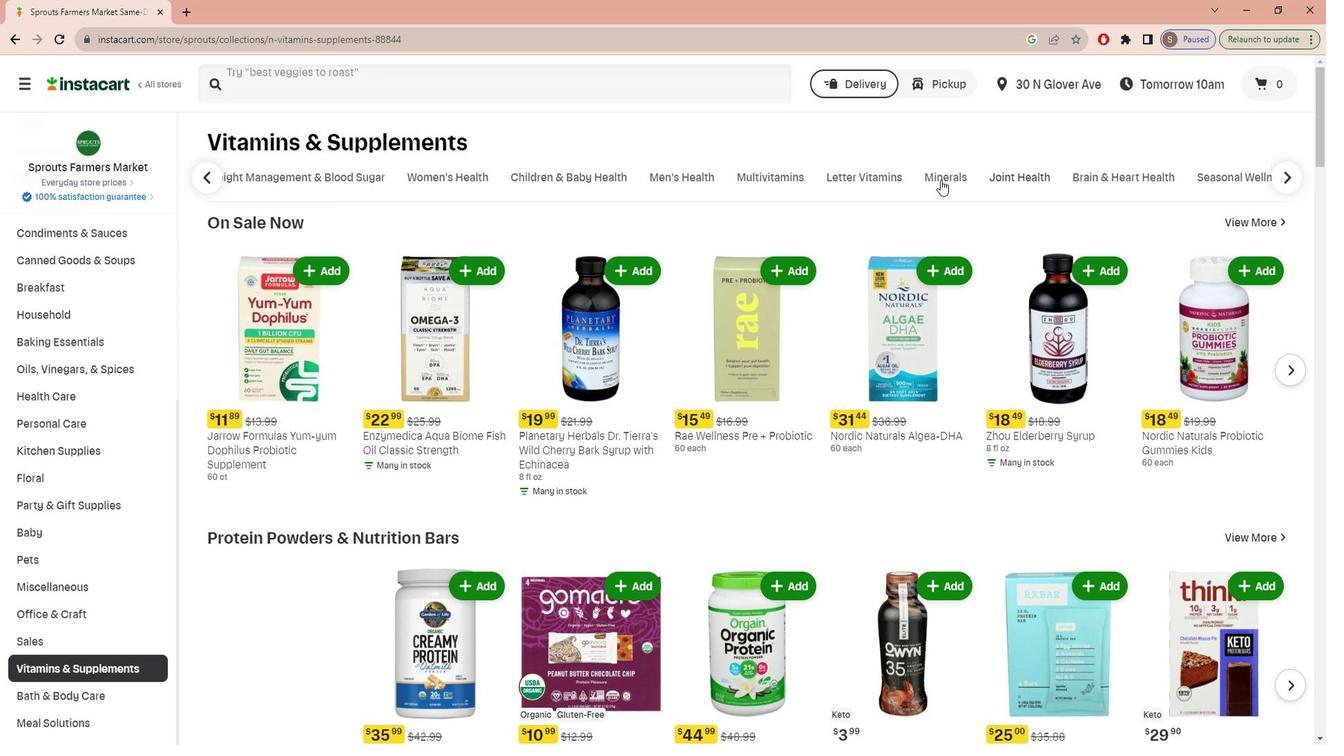 
Action: Mouse moved to (538, 100)
Screenshot: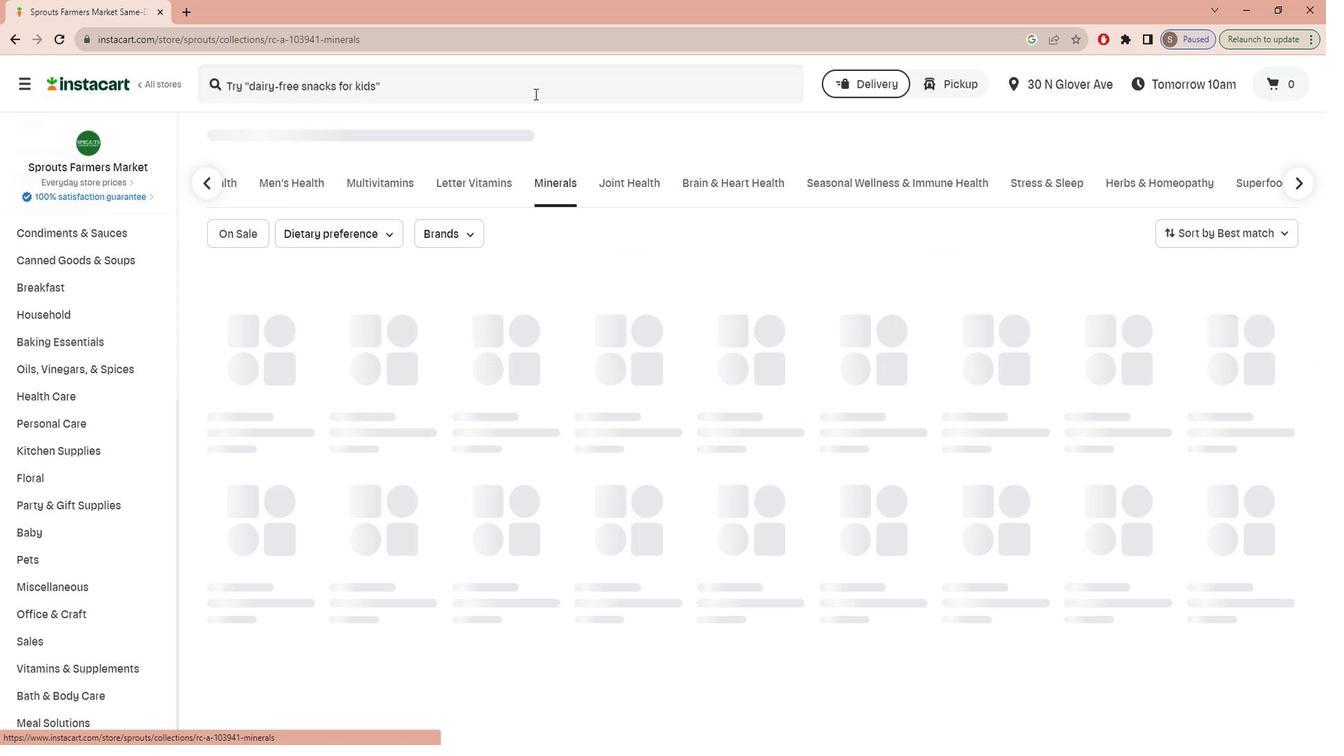 
Action: Mouse pressed left at (538, 100)
Screenshot: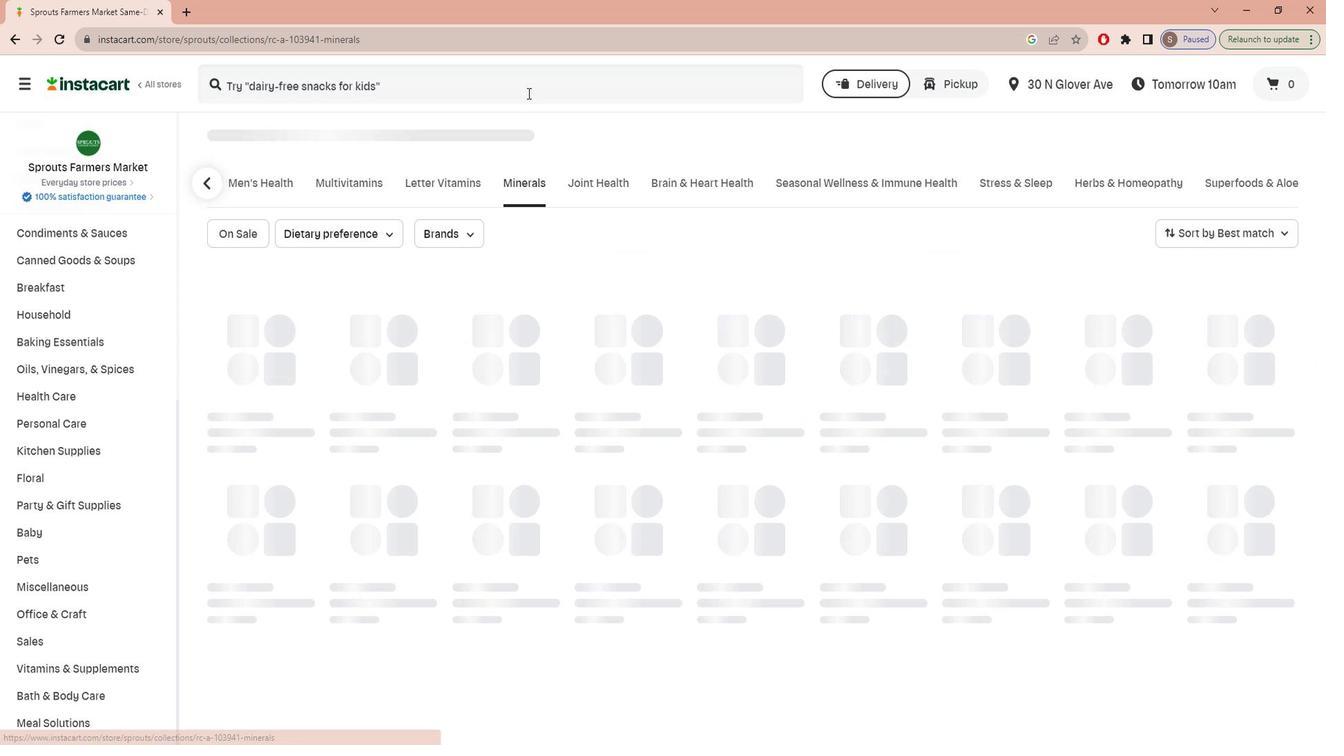 
Action: Key pressed m<Key.caps_lock>EGAFOOD<Key.space><Key.caps_lock>m<Key.caps_lock>ETHYL<Key.space><Key.caps_lock>b12<Key.enter>
Screenshot: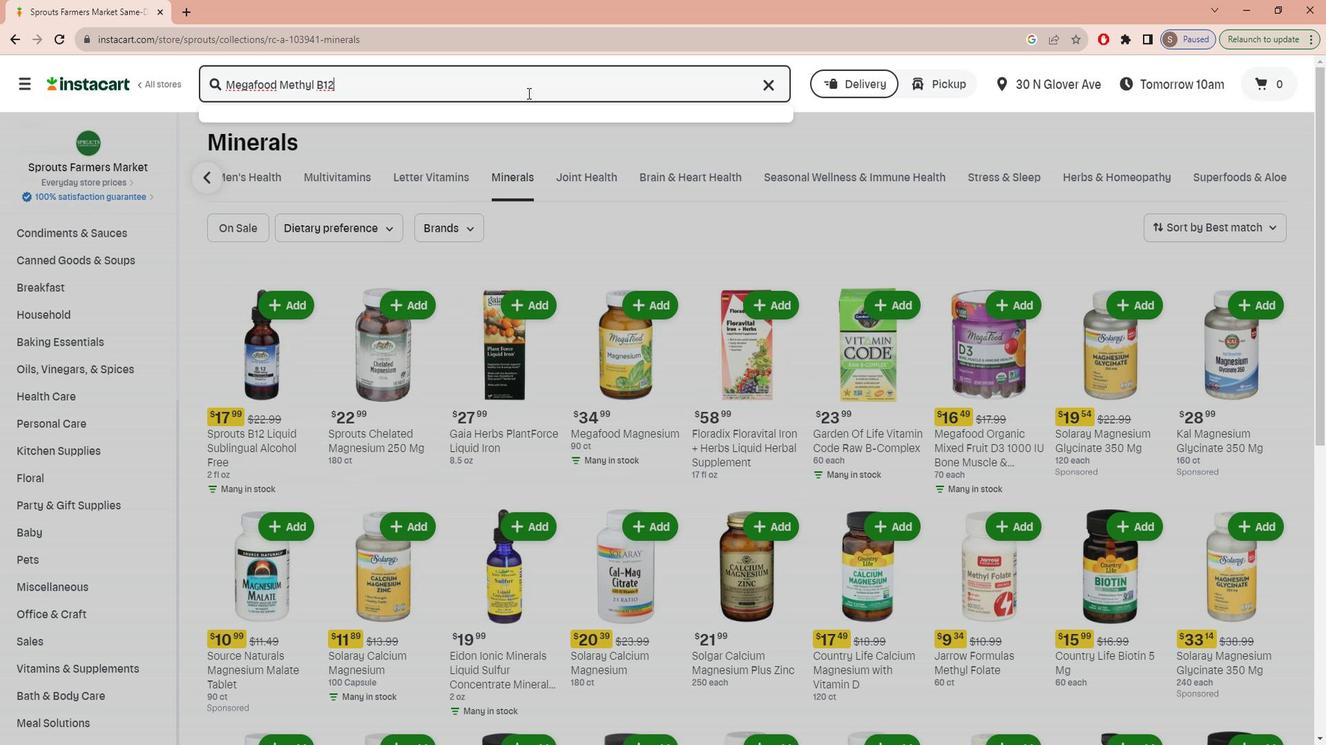 
Action: Mouse moved to (375, 238)
Screenshot: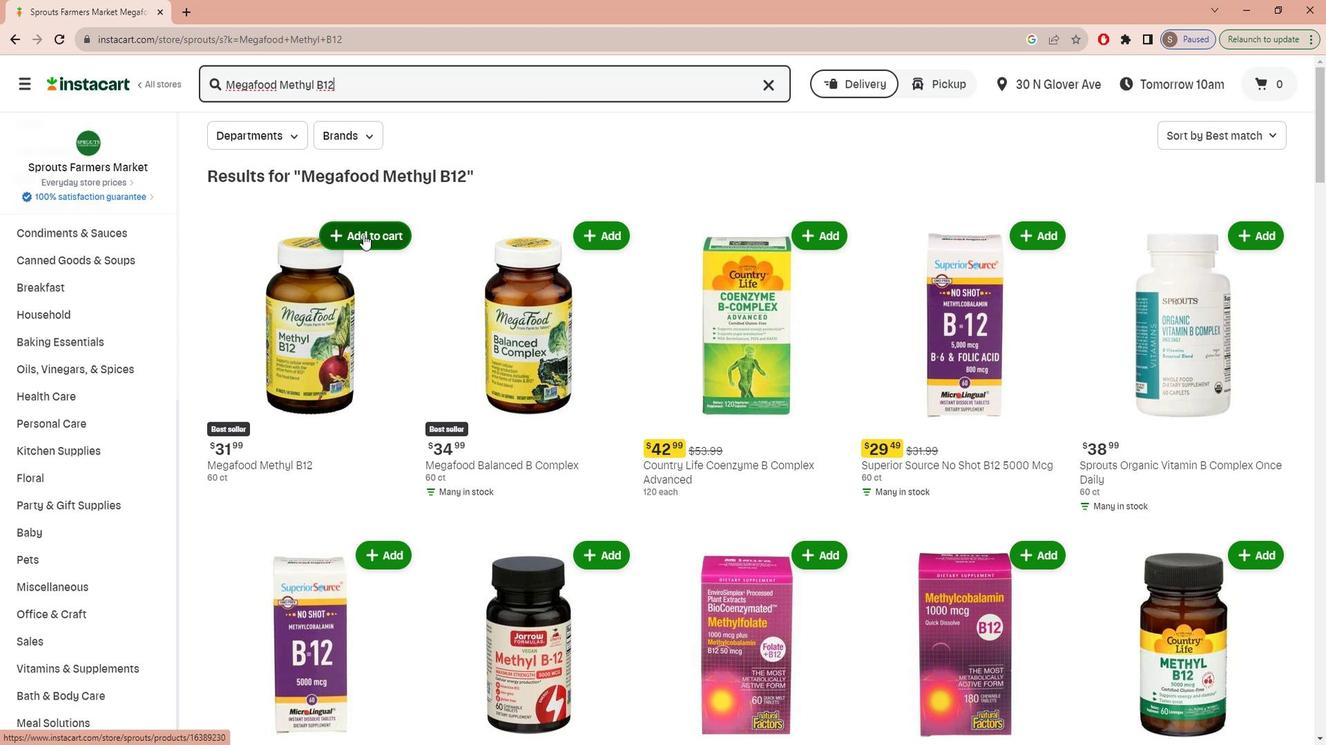 
Action: Mouse pressed left at (375, 238)
Screenshot: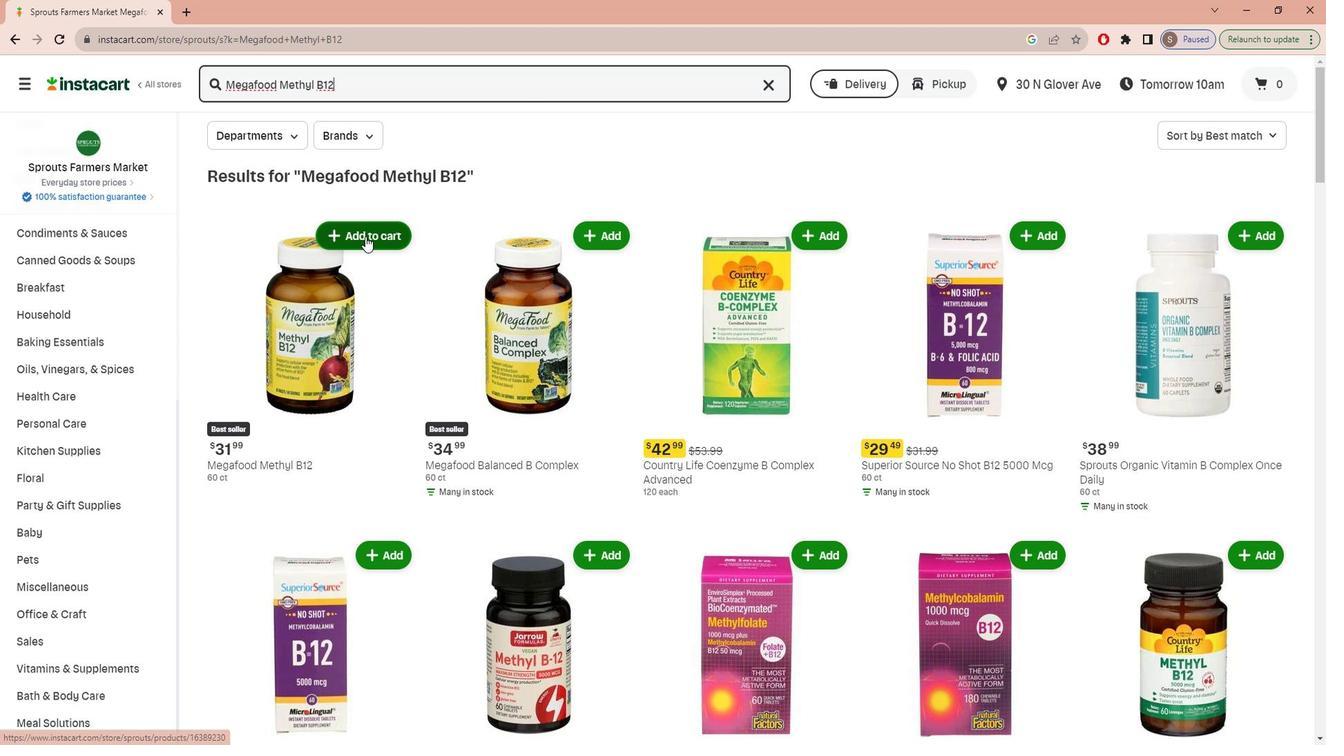 
Action: Mouse moved to (423, 311)
Screenshot: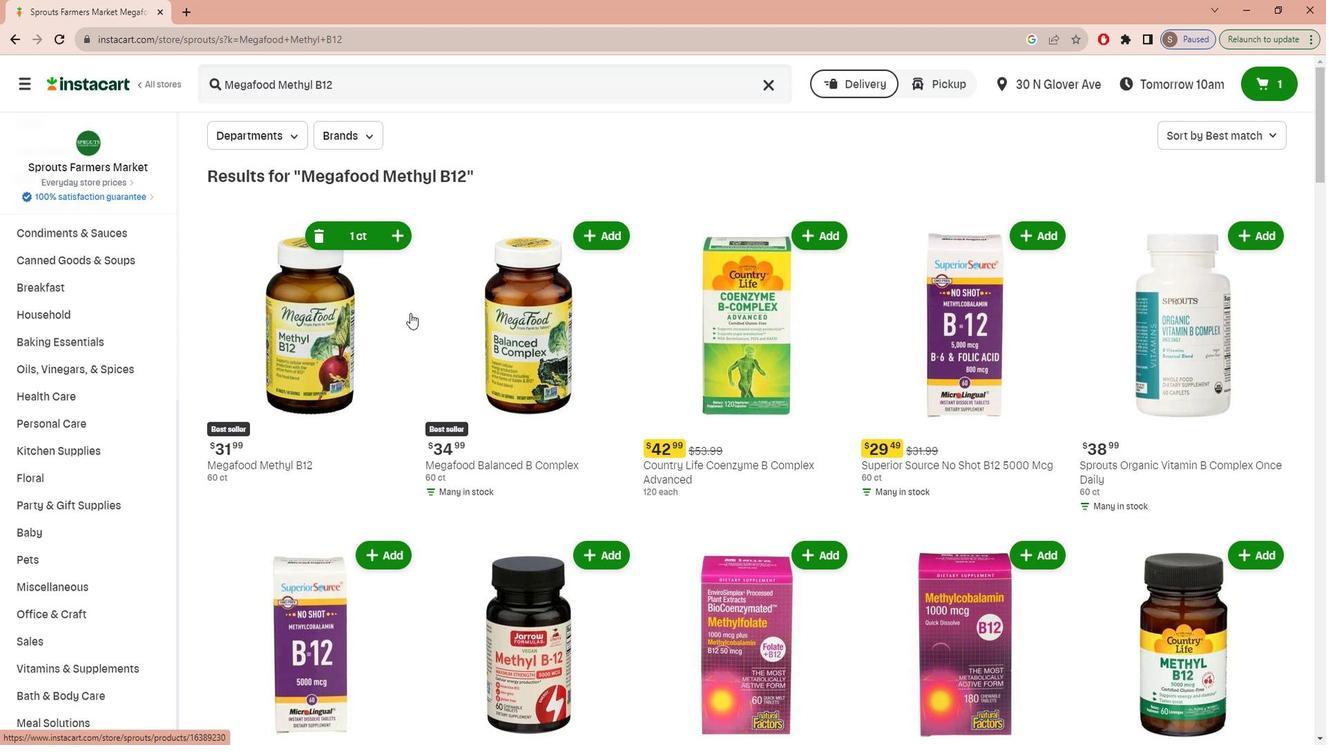 
